 Task: Check the sale-to-list ratio of 2 bathrooms in the last 5 years.
Action: Mouse moved to (810, 186)
Screenshot: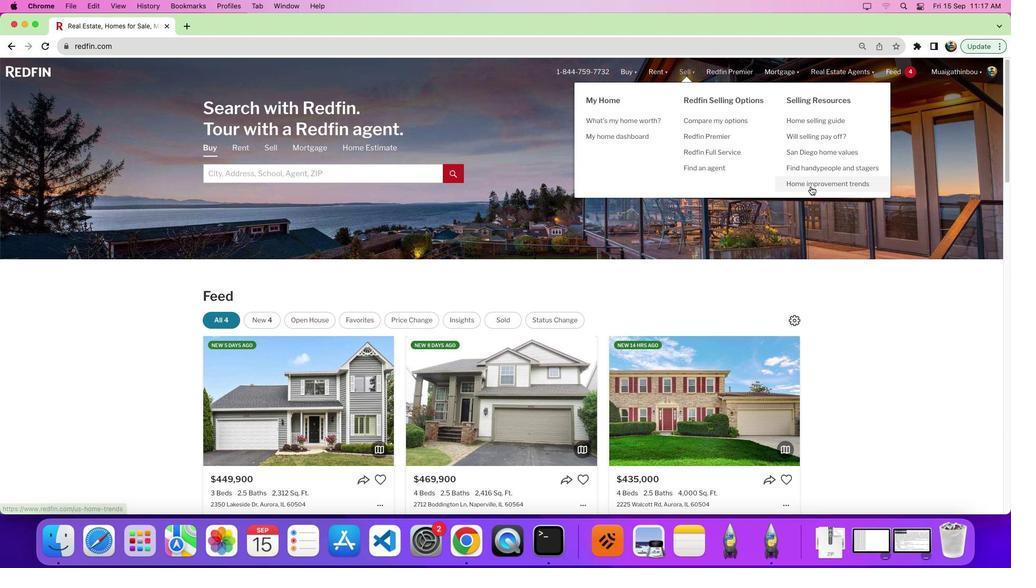 
Action: Mouse pressed left at (810, 186)
Screenshot: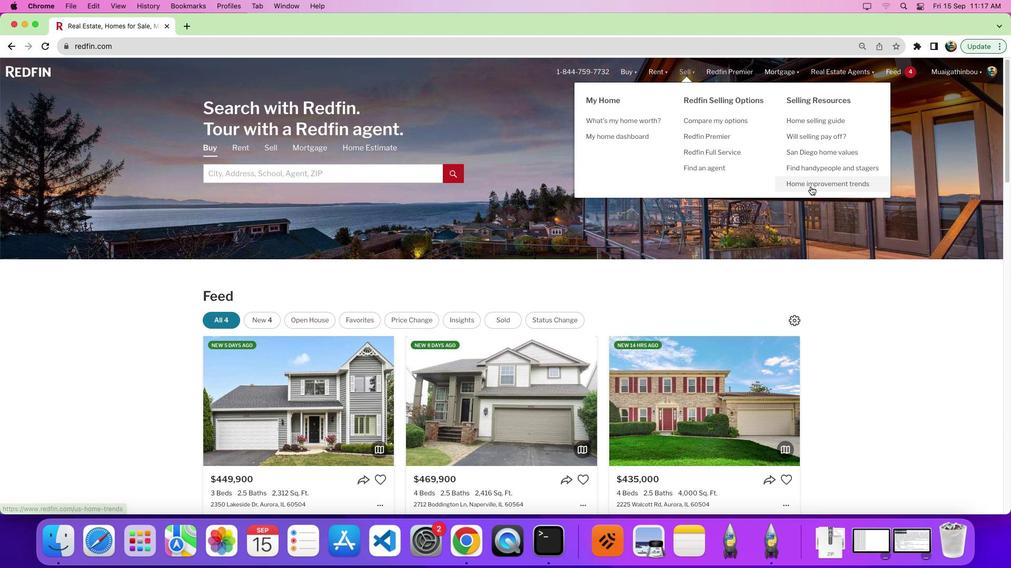 
Action: Mouse moved to (548, 257)
Screenshot: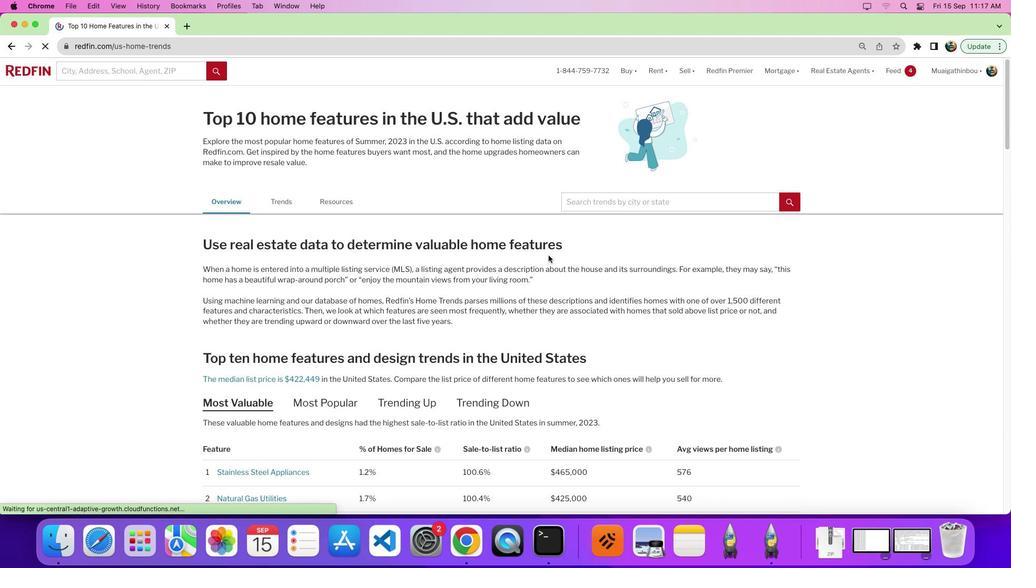 
Action: Mouse scrolled (548, 257) with delta (0, 0)
Screenshot: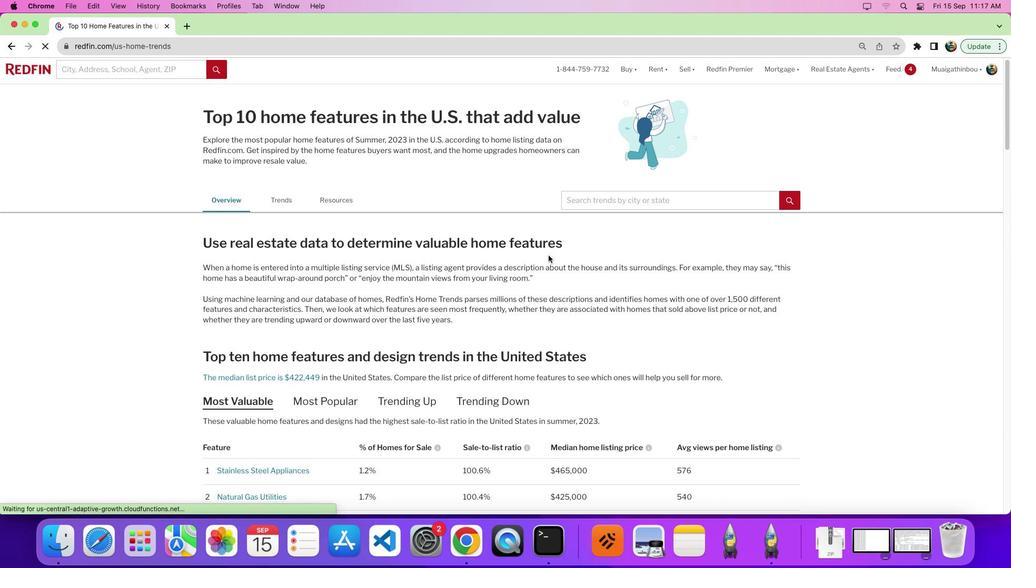 
Action: Mouse moved to (548, 255)
Screenshot: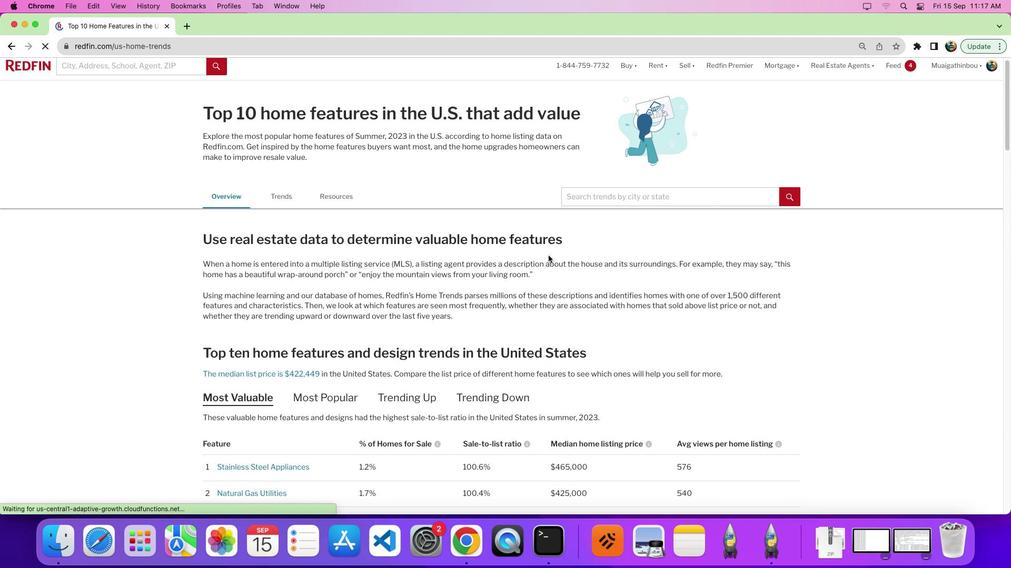 
Action: Mouse scrolled (548, 255) with delta (0, 0)
Screenshot: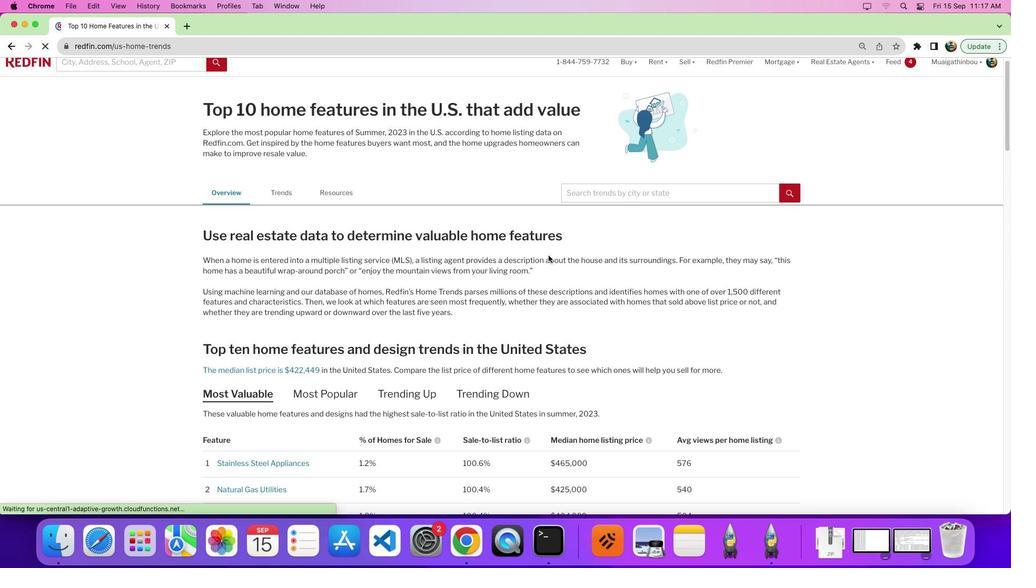 
Action: Mouse moved to (548, 255)
Screenshot: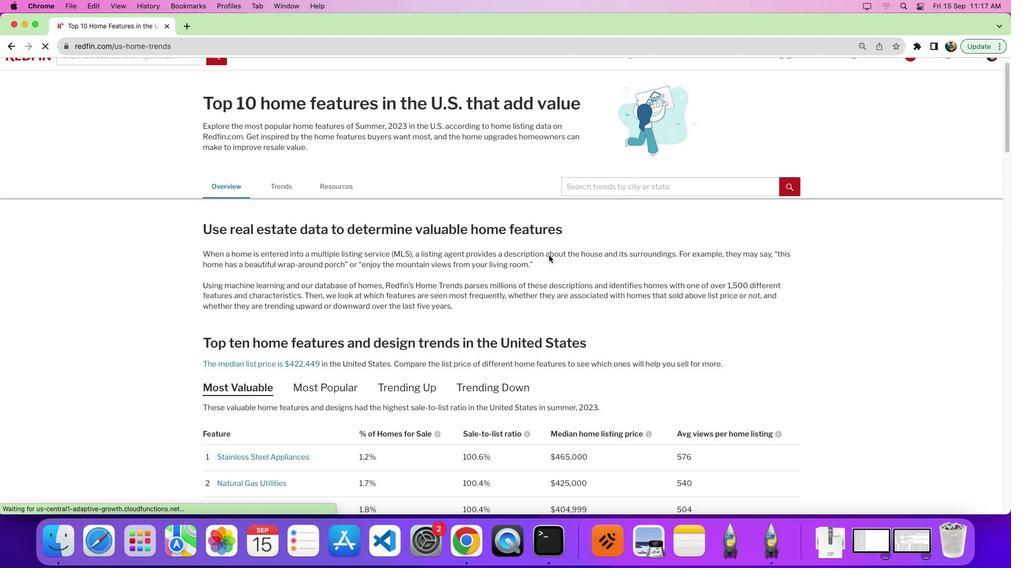 
Action: Mouse scrolled (548, 255) with delta (0, 0)
Screenshot: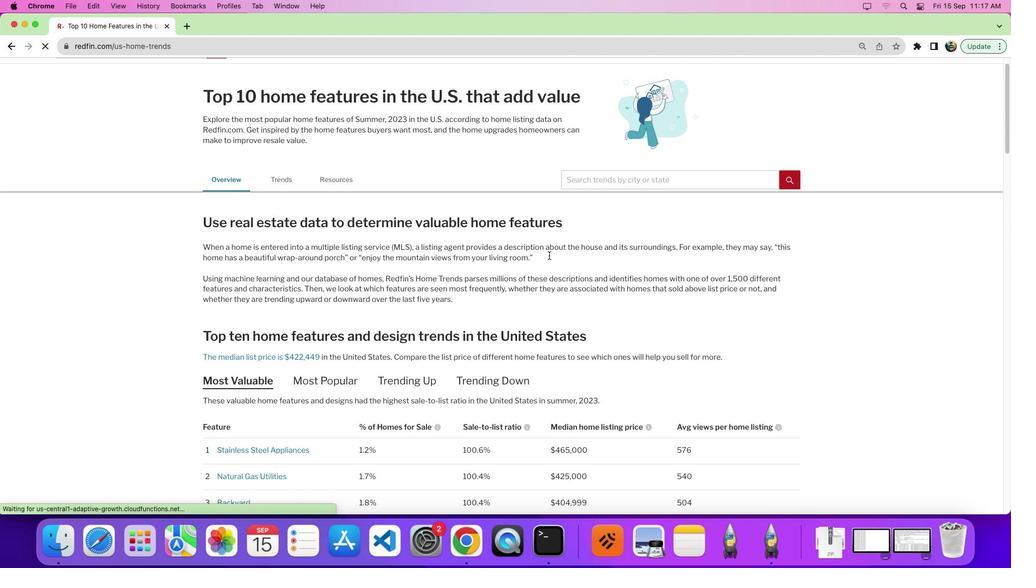 
Action: Mouse scrolled (548, 255) with delta (0, 0)
Screenshot: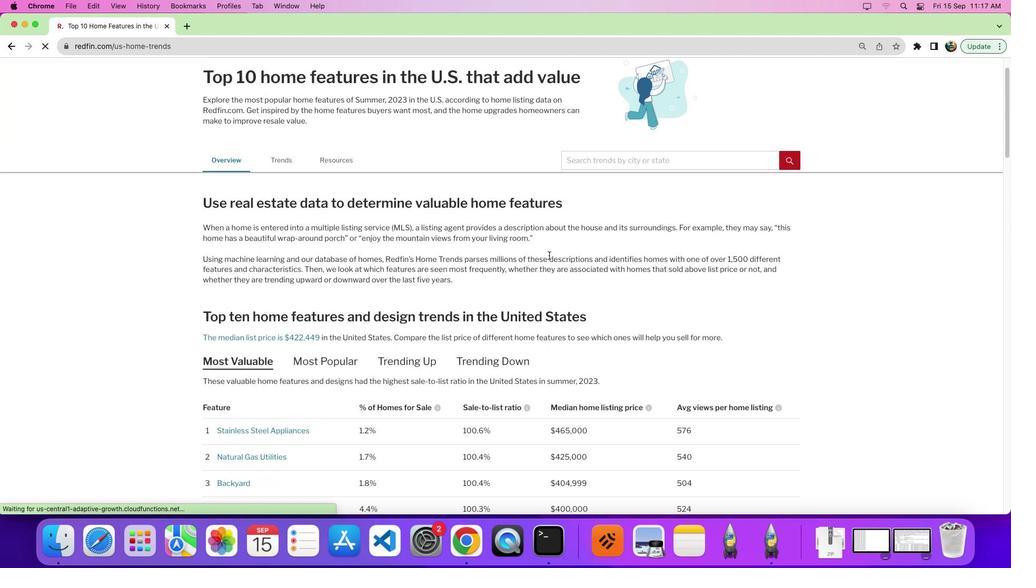 
Action: Mouse scrolled (548, 255) with delta (0, 0)
Screenshot: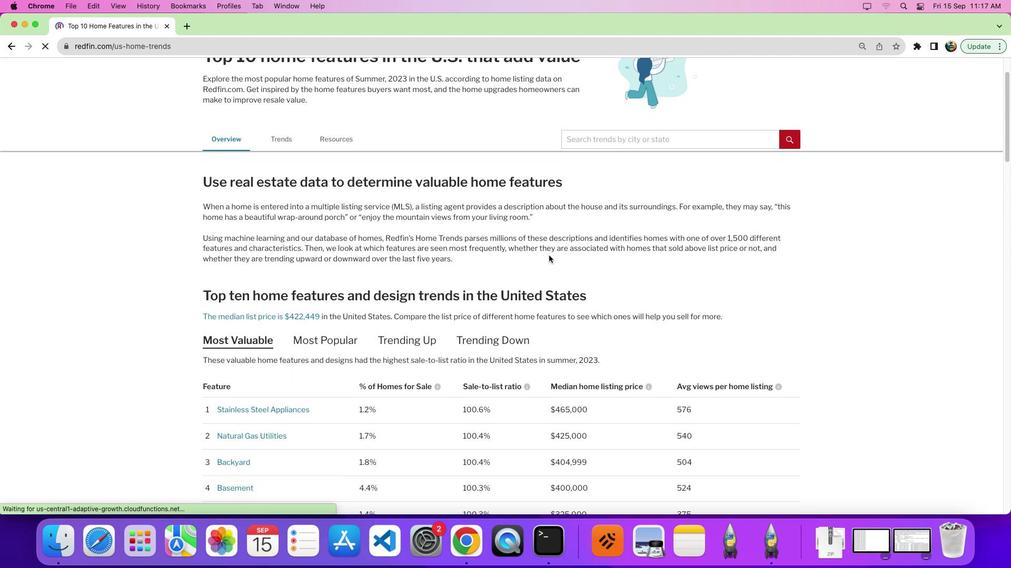 
Action: Mouse scrolled (548, 255) with delta (0, 0)
Screenshot: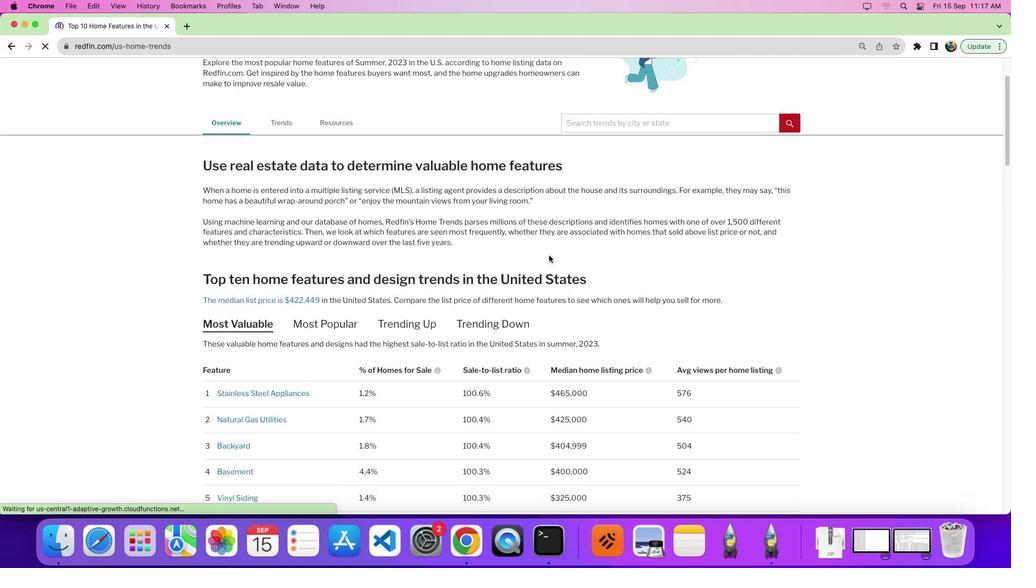 
Action: Mouse scrolled (548, 255) with delta (0, 0)
Screenshot: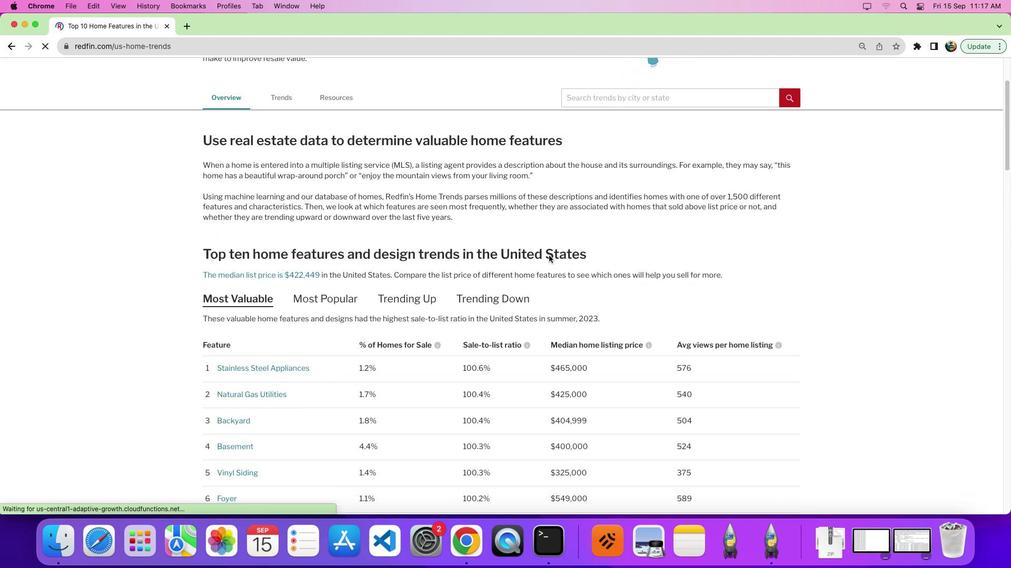 
Action: Mouse scrolled (548, 255) with delta (0, 0)
Screenshot: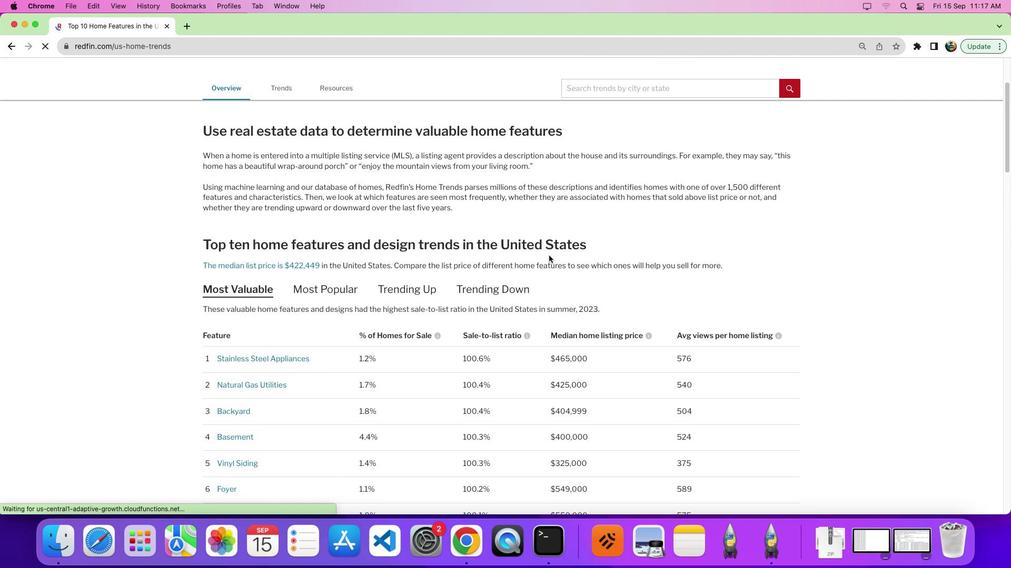 
Action: Mouse scrolled (548, 255) with delta (0, 0)
Screenshot: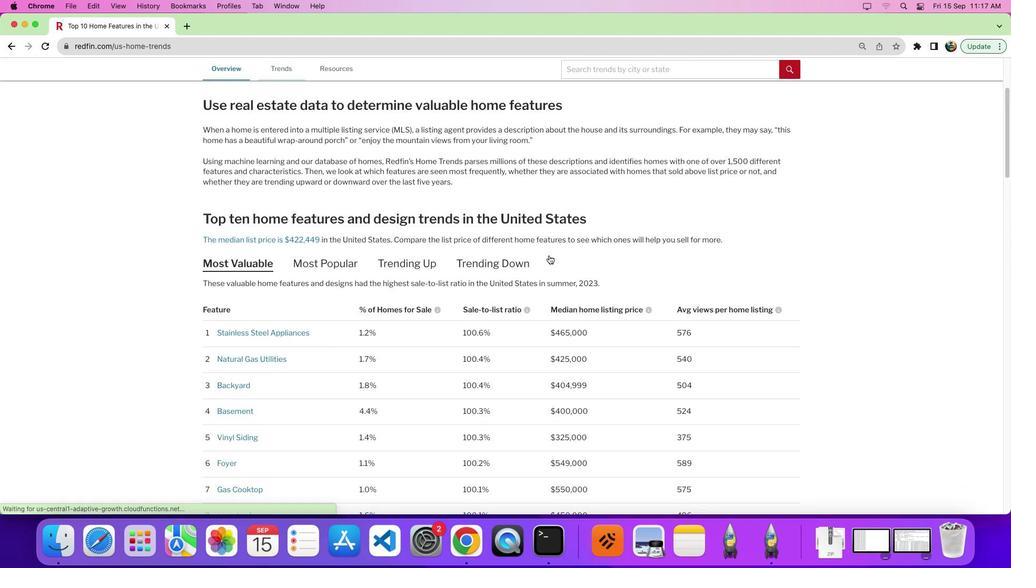 
Action: Mouse scrolled (548, 255) with delta (0, 0)
Screenshot: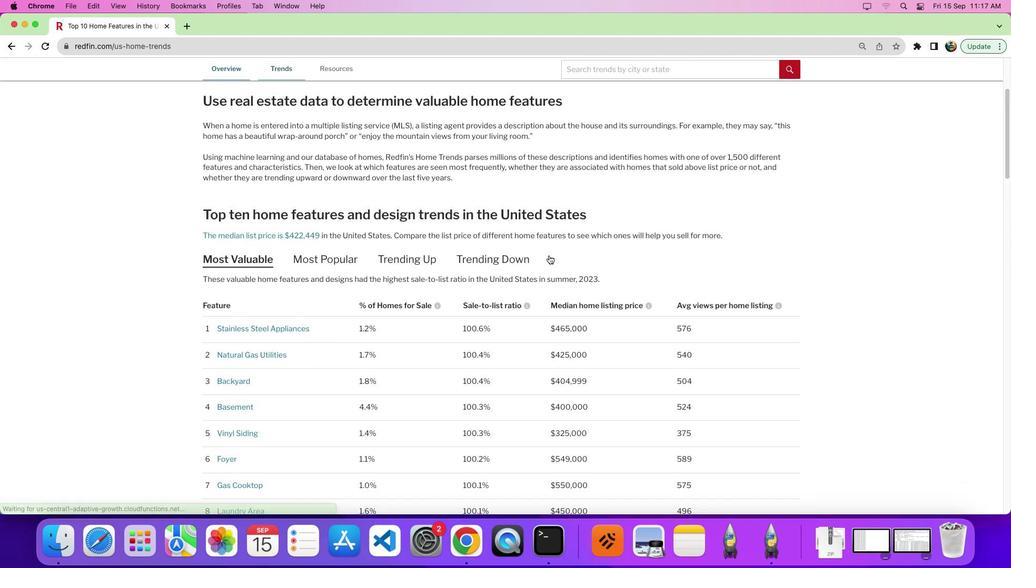 
Action: Mouse scrolled (548, 255) with delta (0, 0)
Screenshot: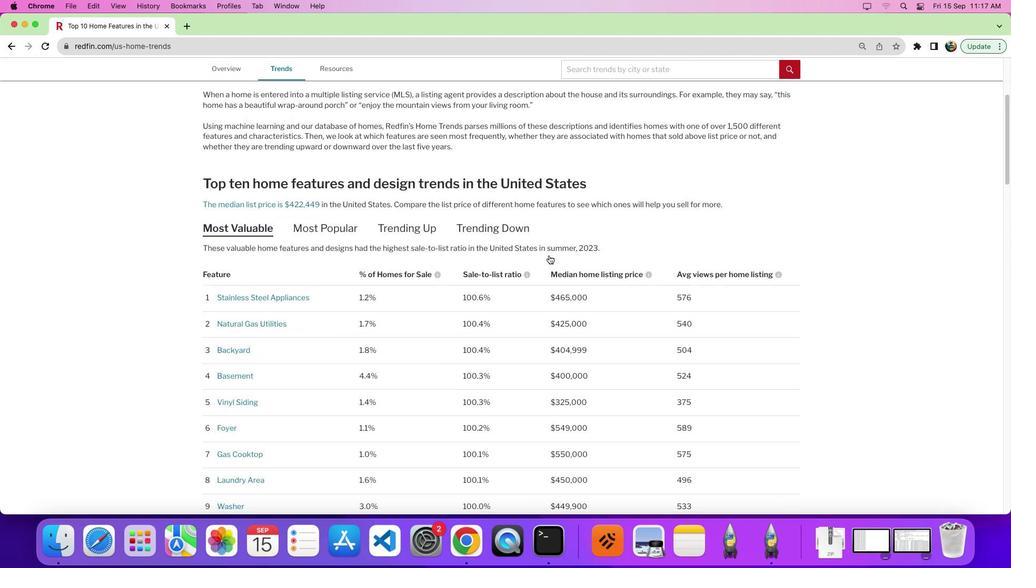 
Action: Mouse scrolled (548, 255) with delta (0, 0)
Screenshot: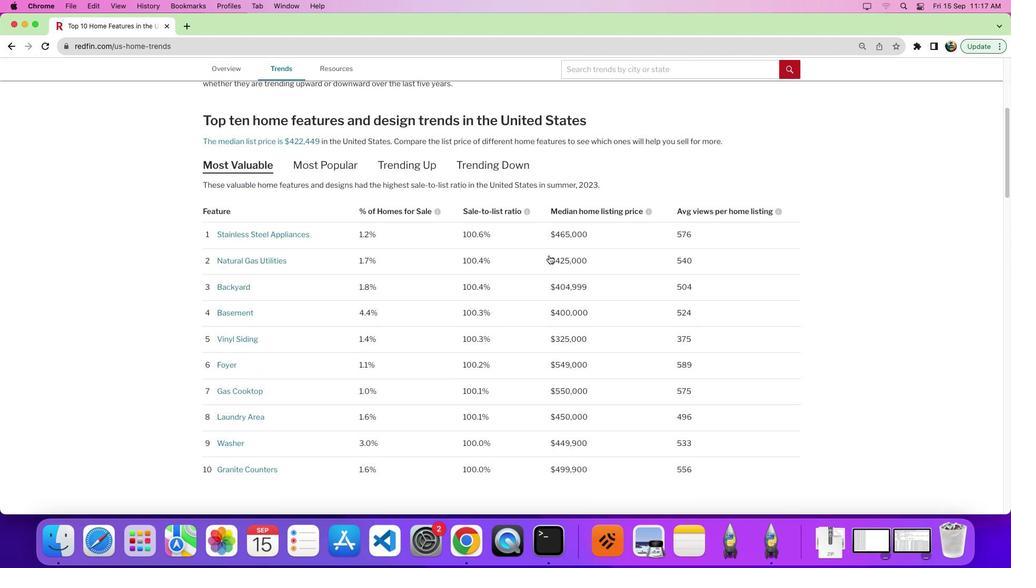 
Action: Mouse scrolled (548, 255) with delta (0, -2)
Screenshot: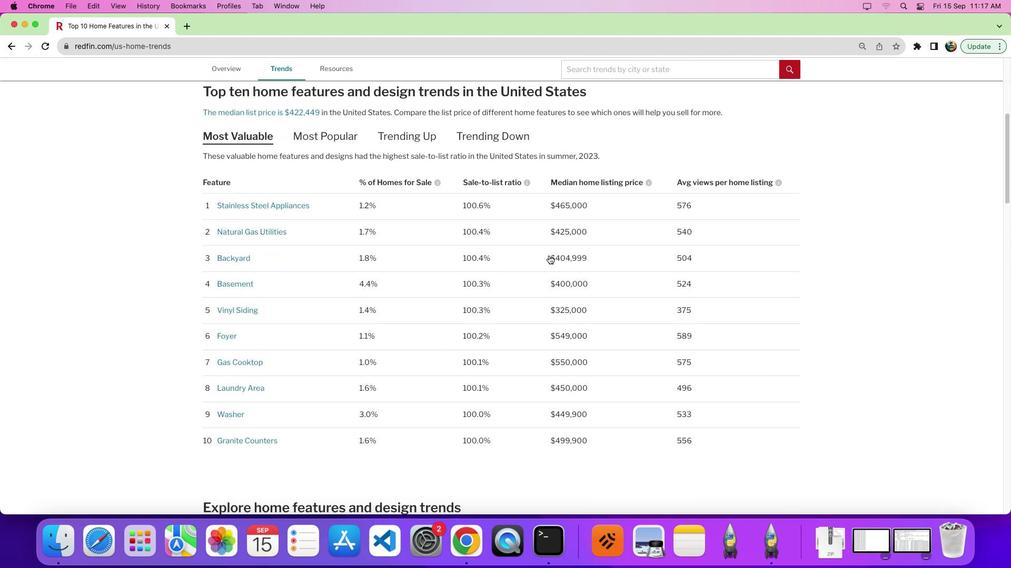 
Action: Mouse moved to (378, 220)
Screenshot: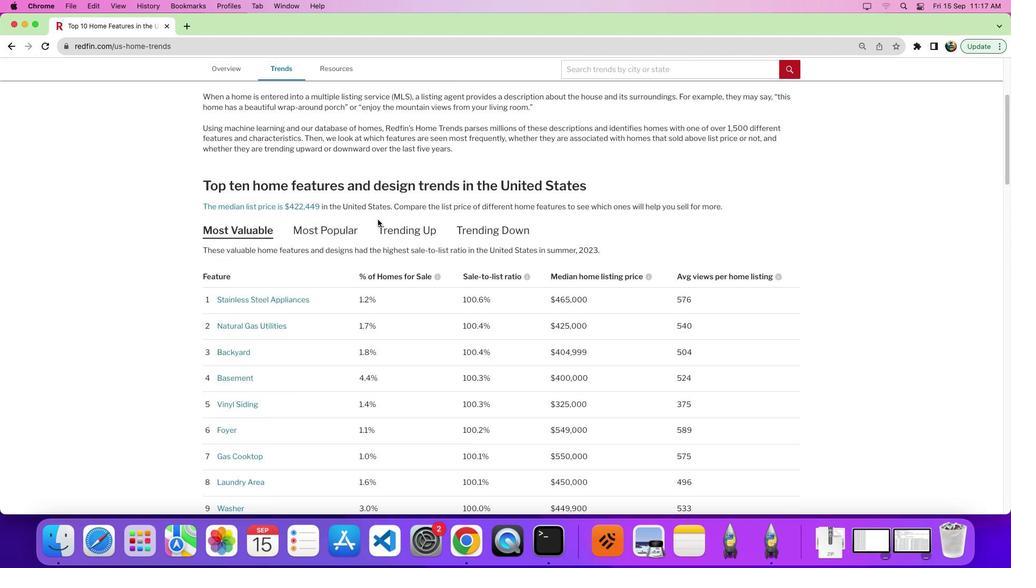 
Action: Mouse scrolled (378, 220) with delta (0, 0)
Screenshot: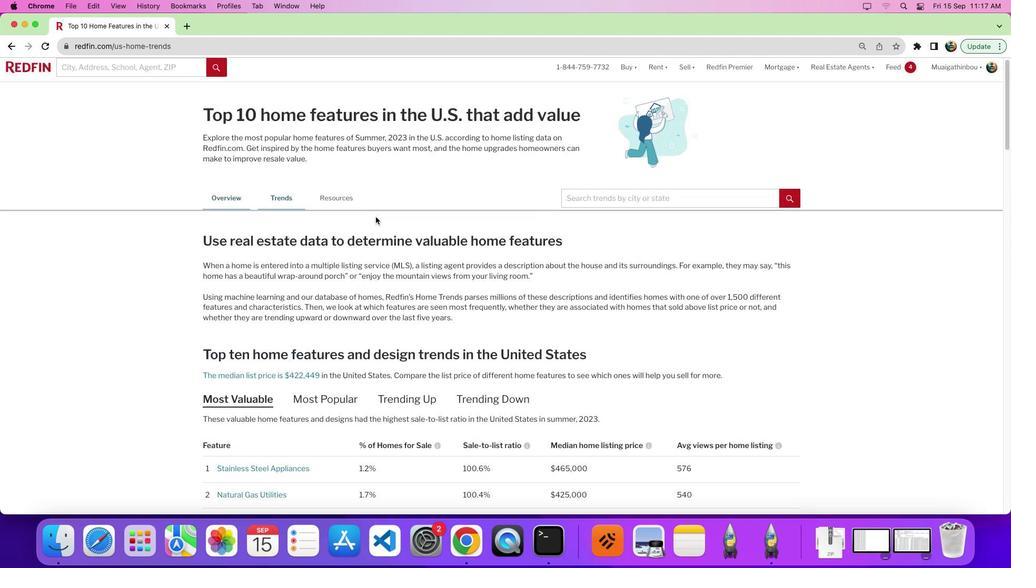 
Action: Mouse scrolled (378, 220) with delta (0, 1)
Screenshot: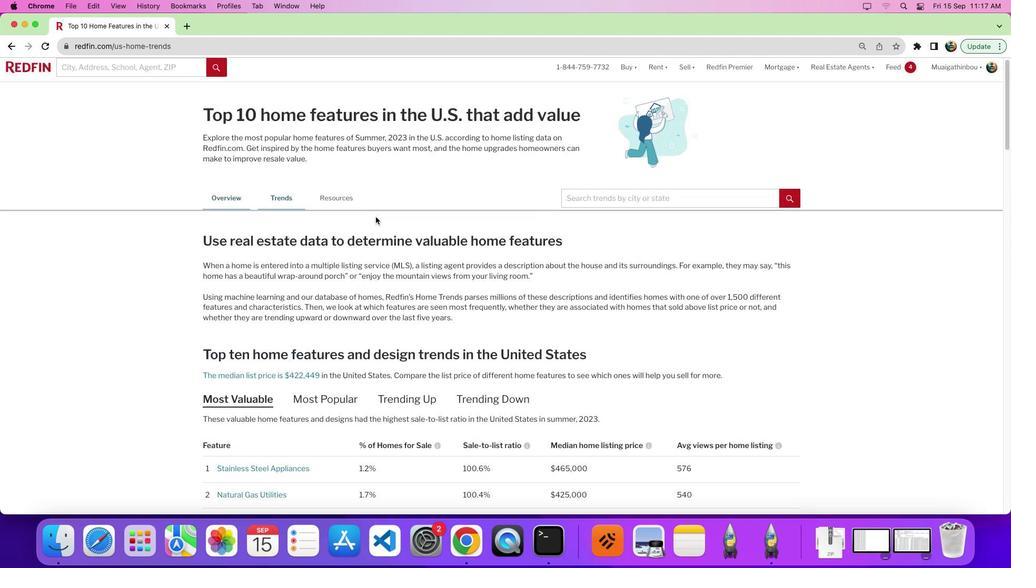 
Action: Mouse scrolled (378, 220) with delta (0, 4)
Screenshot: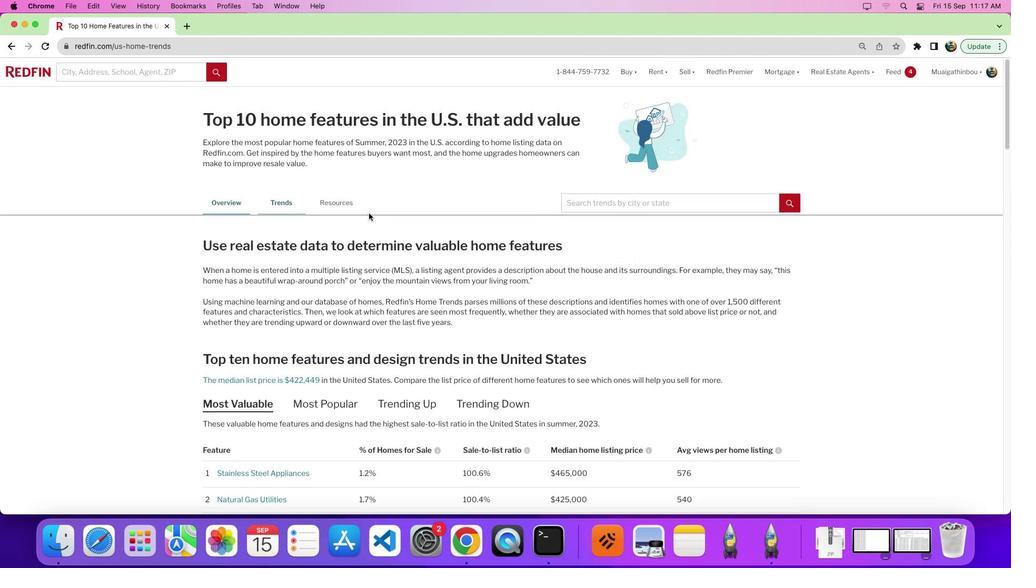 
Action: Mouse scrolled (378, 220) with delta (0, 6)
Screenshot: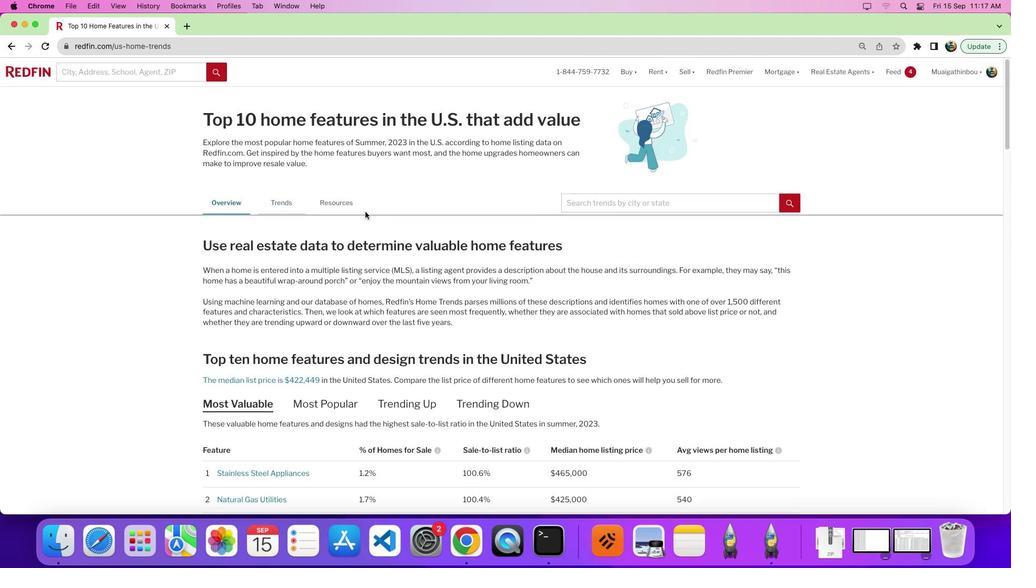 
Action: Mouse moved to (278, 197)
Screenshot: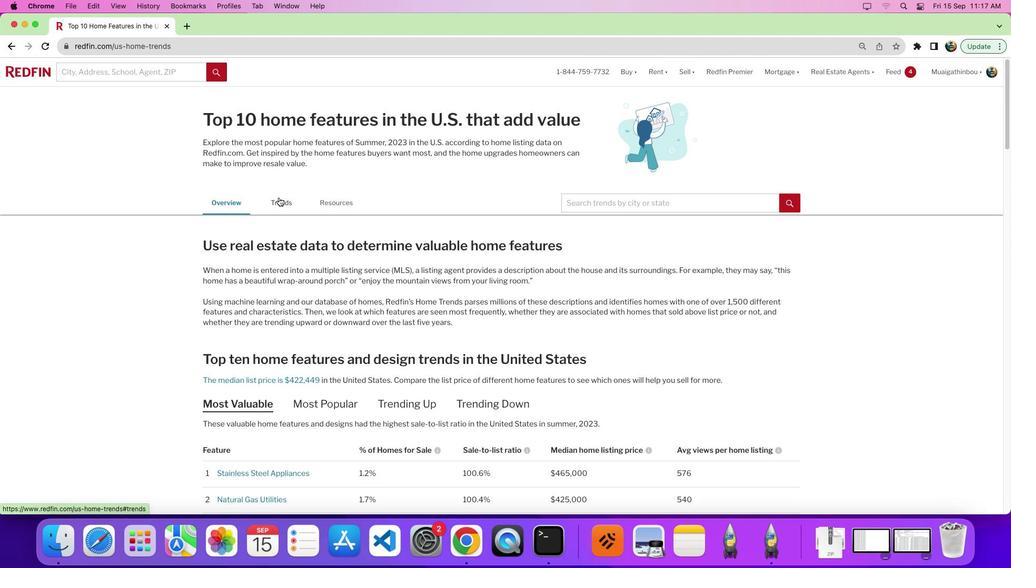 
Action: Mouse pressed left at (278, 197)
Screenshot: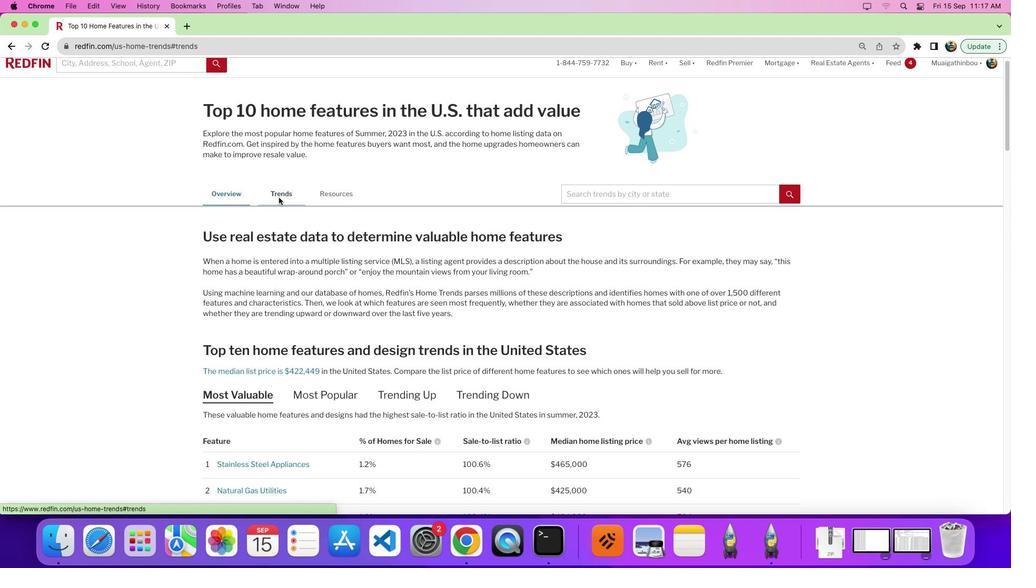 
Action: Mouse pressed left at (278, 197)
Screenshot: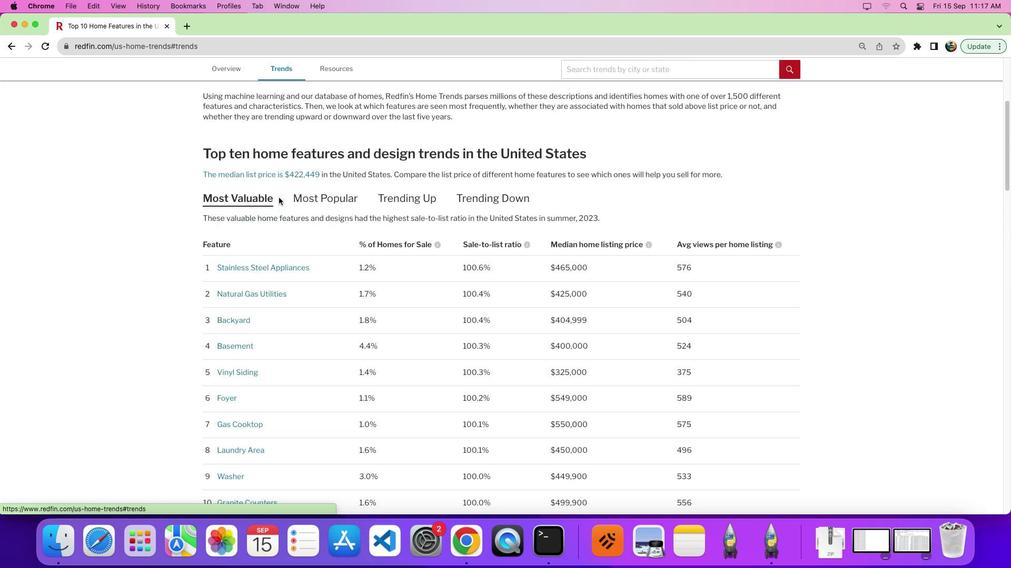 
Action: Mouse moved to (300, 219)
Screenshot: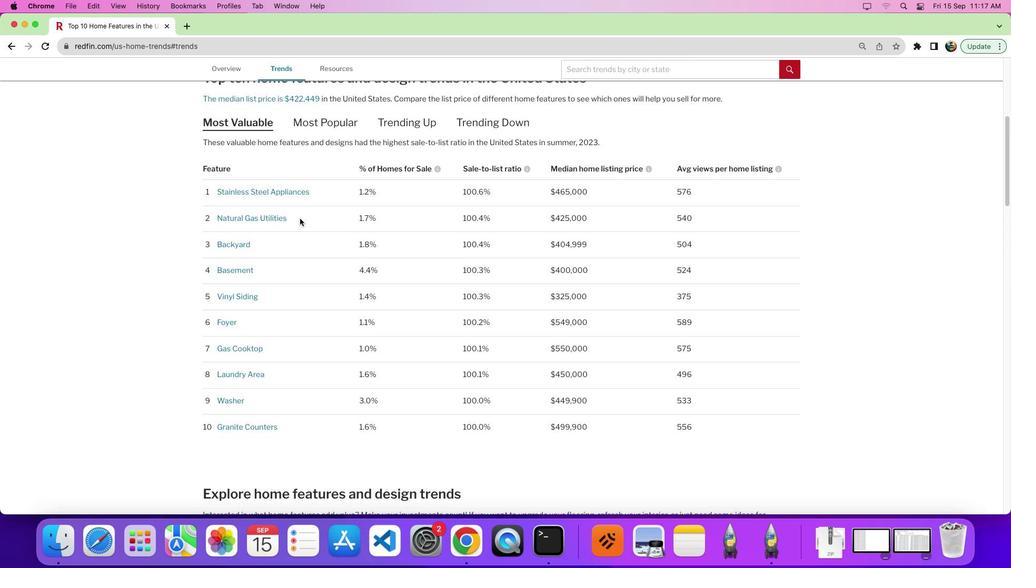 
Action: Mouse scrolled (300, 219) with delta (0, 0)
Screenshot: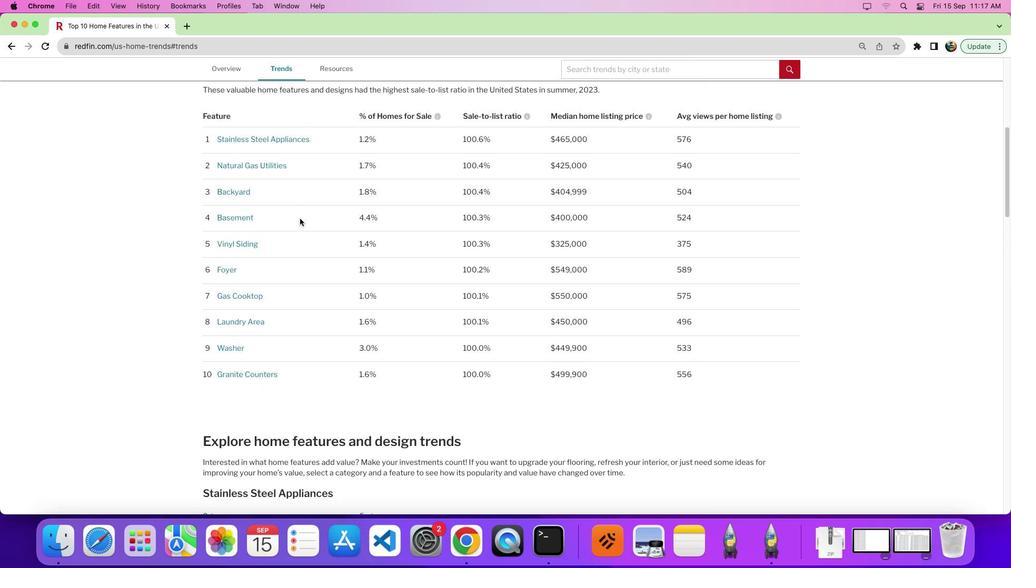 
Action: Mouse scrolled (300, 219) with delta (0, 0)
Screenshot: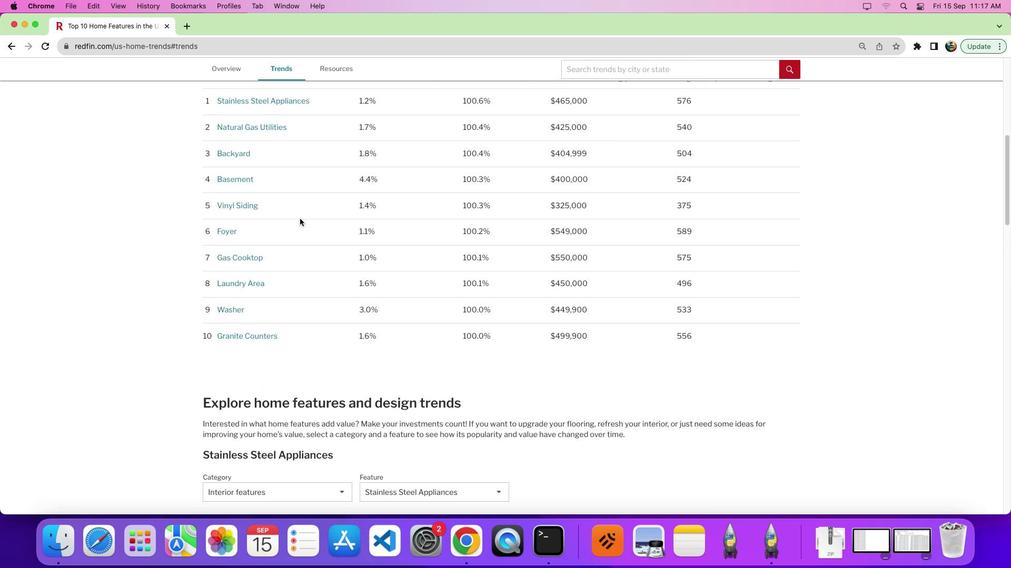 
Action: Mouse scrolled (300, 219) with delta (0, -2)
Screenshot: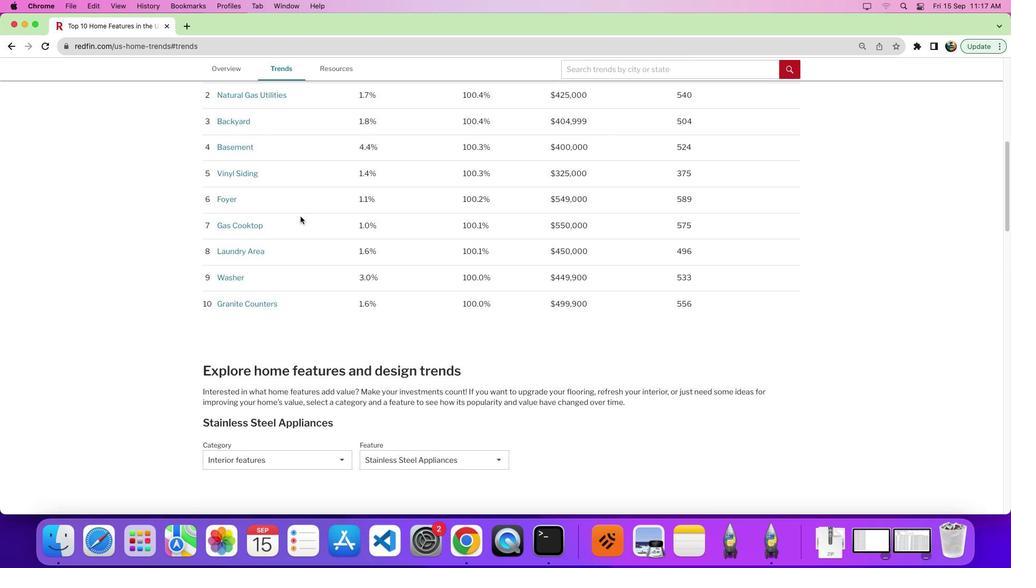 
Action: Mouse moved to (301, 215)
Screenshot: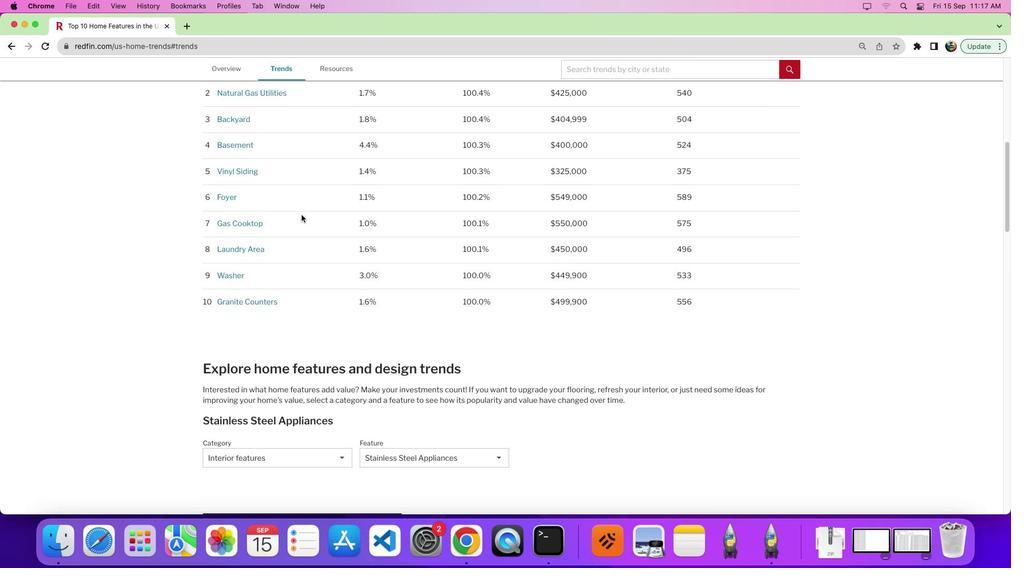 
Action: Mouse scrolled (301, 215) with delta (0, 0)
Screenshot: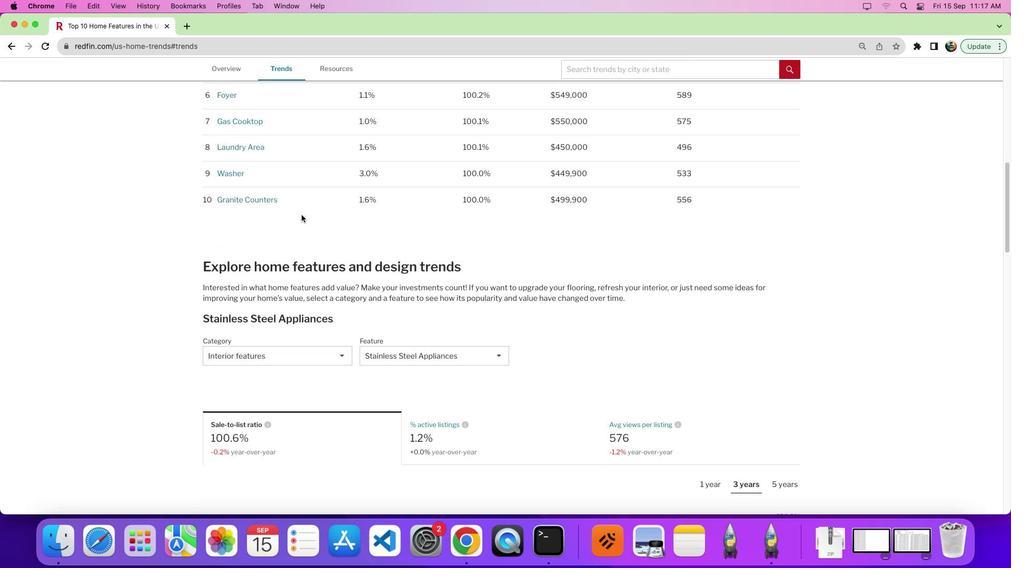 
Action: Mouse scrolled (301, 215) with delta (0, 0)
Screenshot: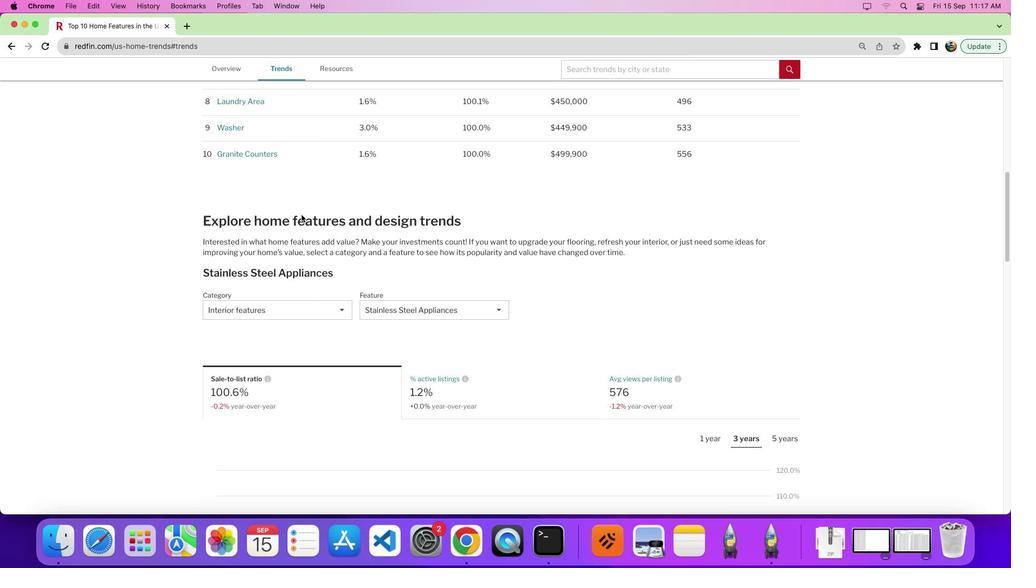 
Action: Mouse moved to (301, 214)
Screenshot: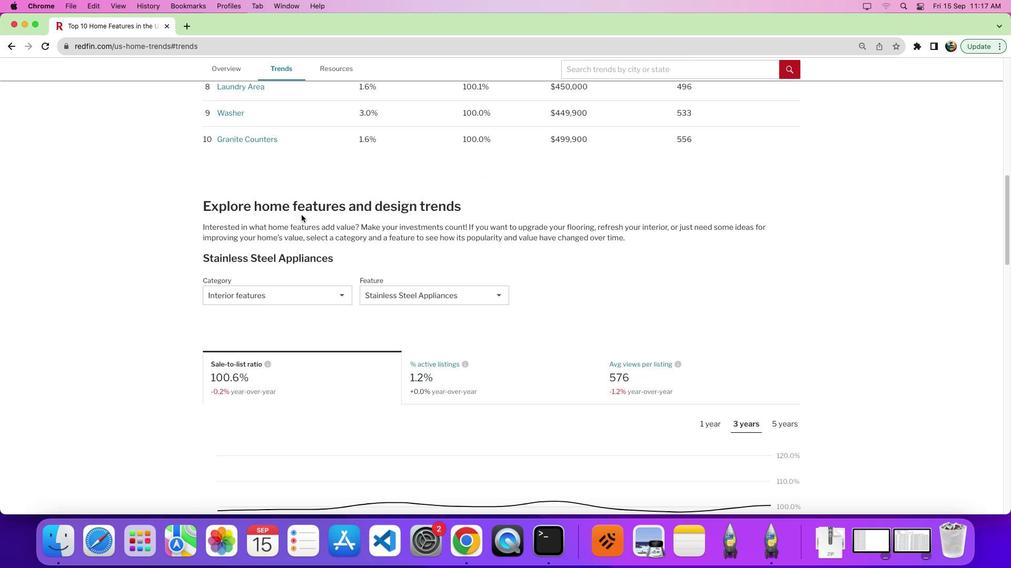 
Action: Mouse scrolled (301, 214) with delta (0, -3)
Screenshot: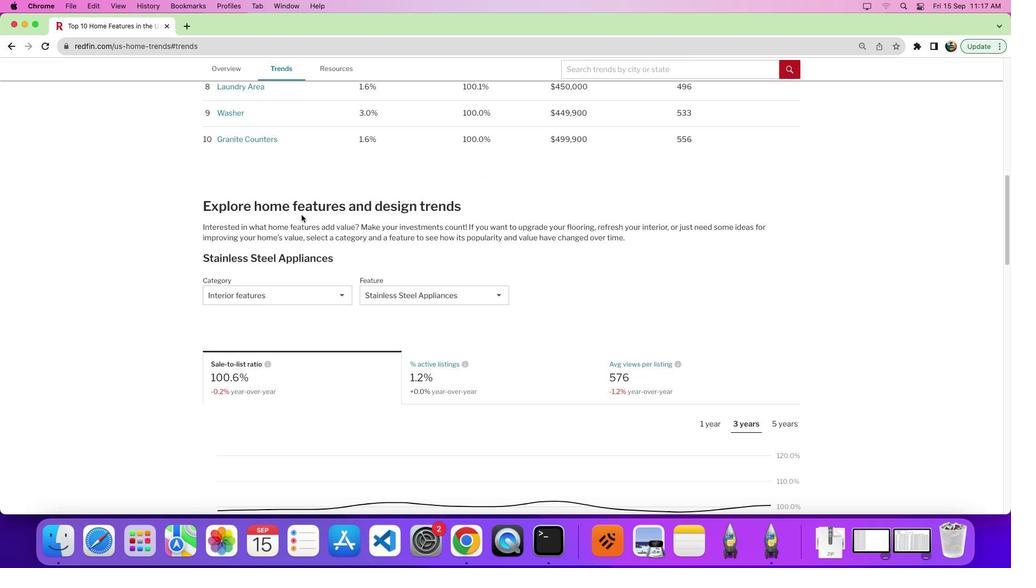 
Action: Mouse moved to (287, 295)
Screenshot: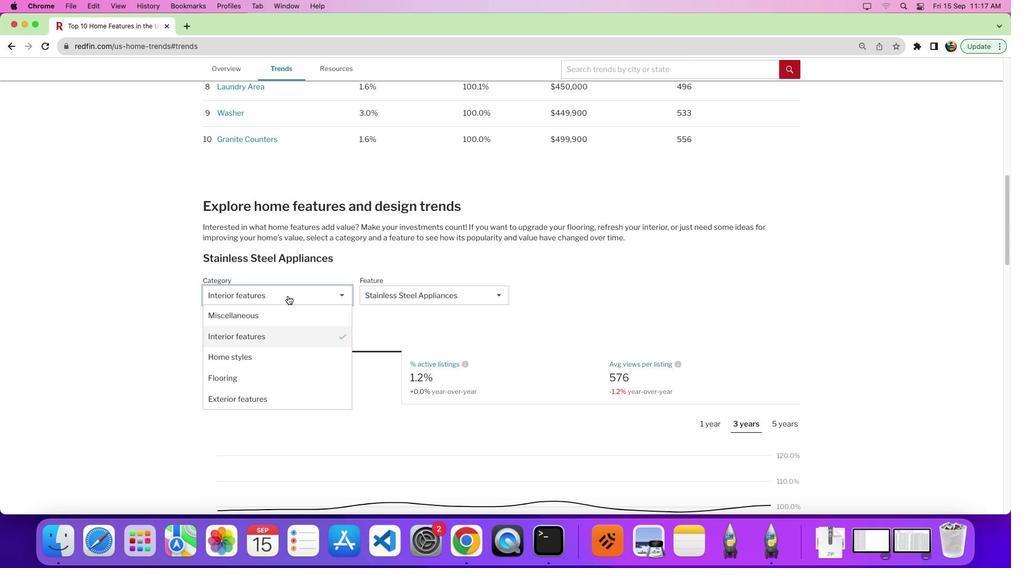 
Action: Mouse pressed left at (287, 295)
Screenshot: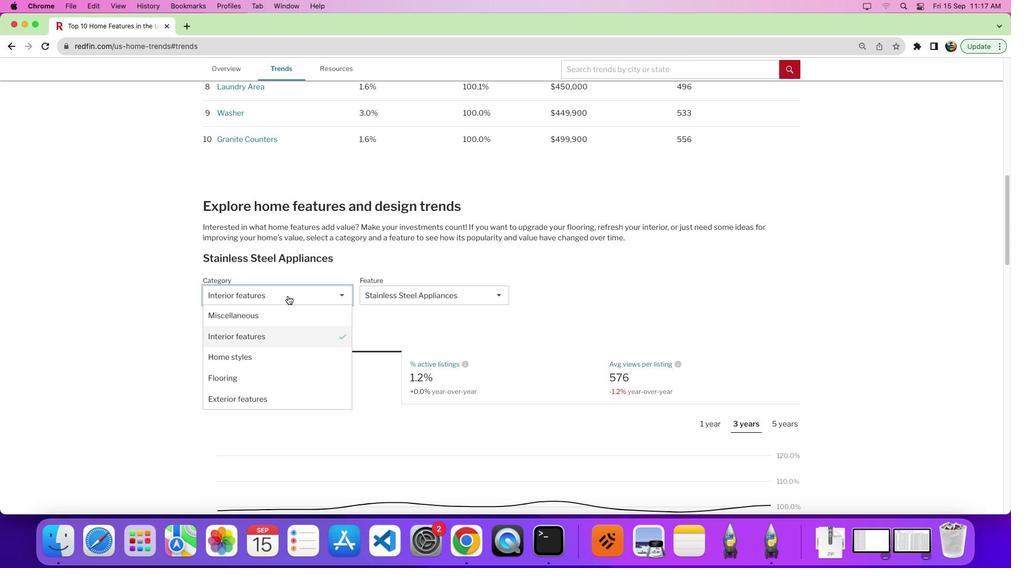 
Action: Mouse moved to (279, 331)
Screenshot: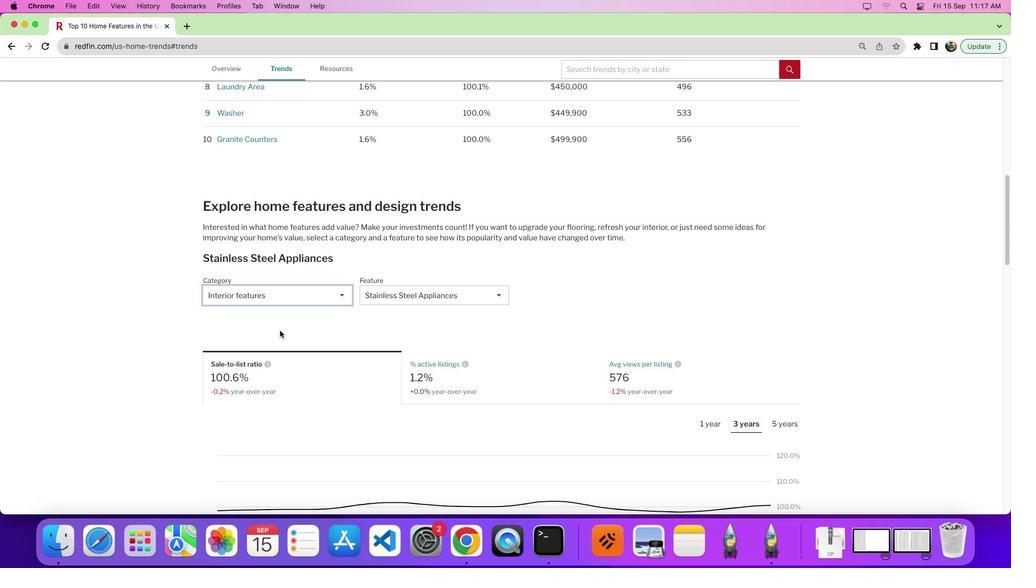 
Action: Mouse pressed left at (279, 331)
Screenshot: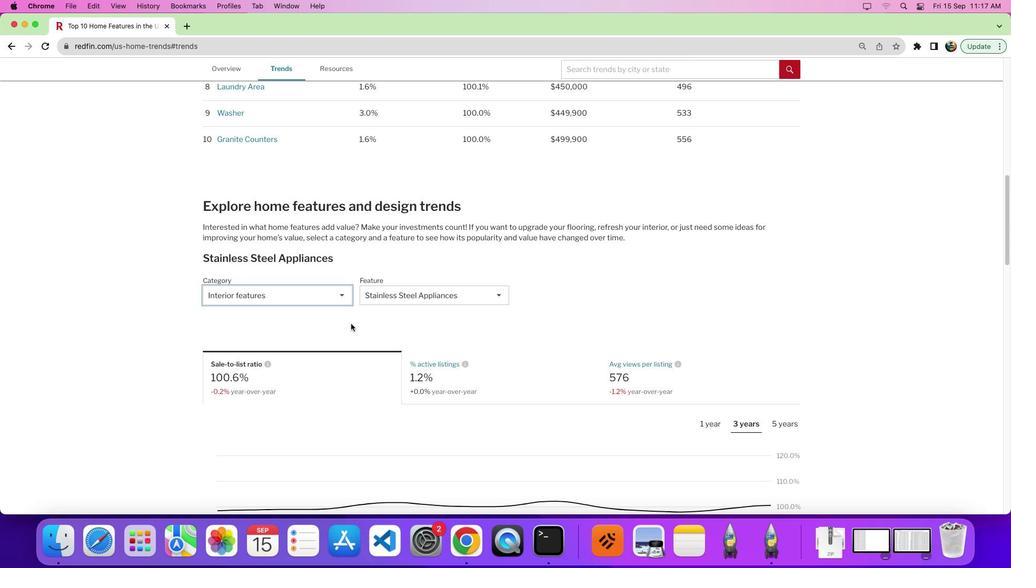 
Action: Mouse moved to (450, 294)
Screenshot: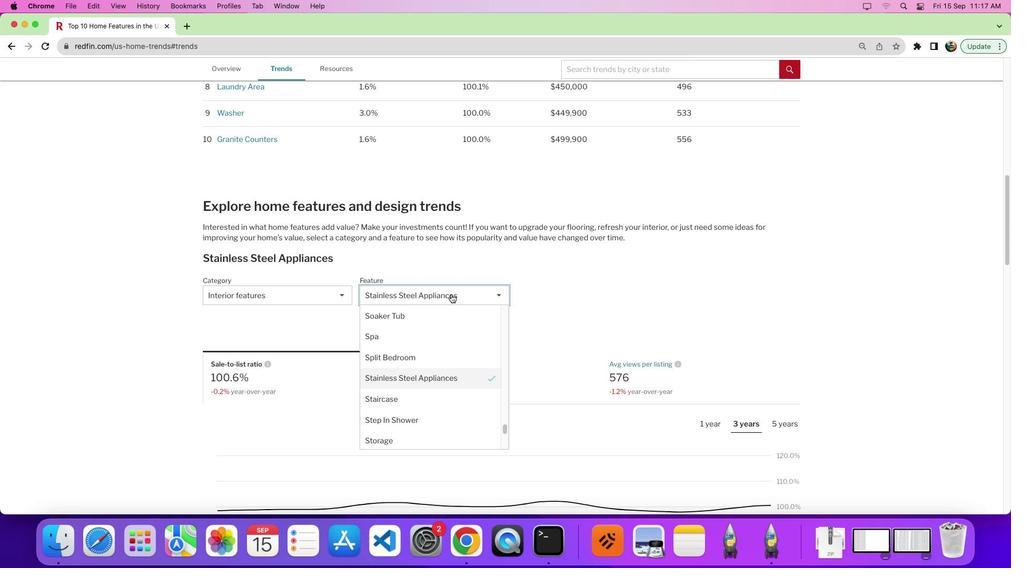 
Action: Mouse pressed left at (450, 294)
Screenshot: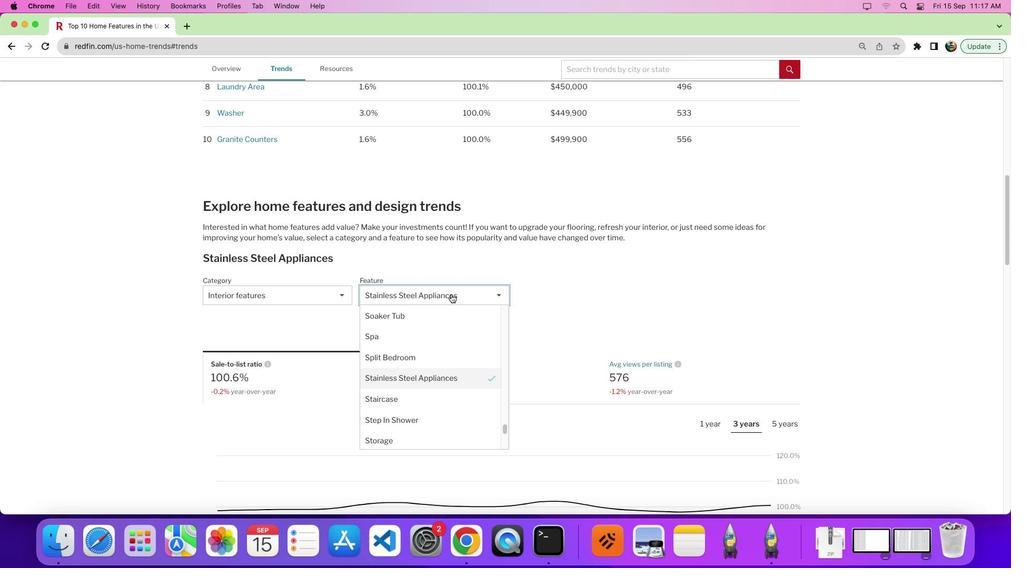 
Action: Mouse moved to (420, 331)
Screenshot: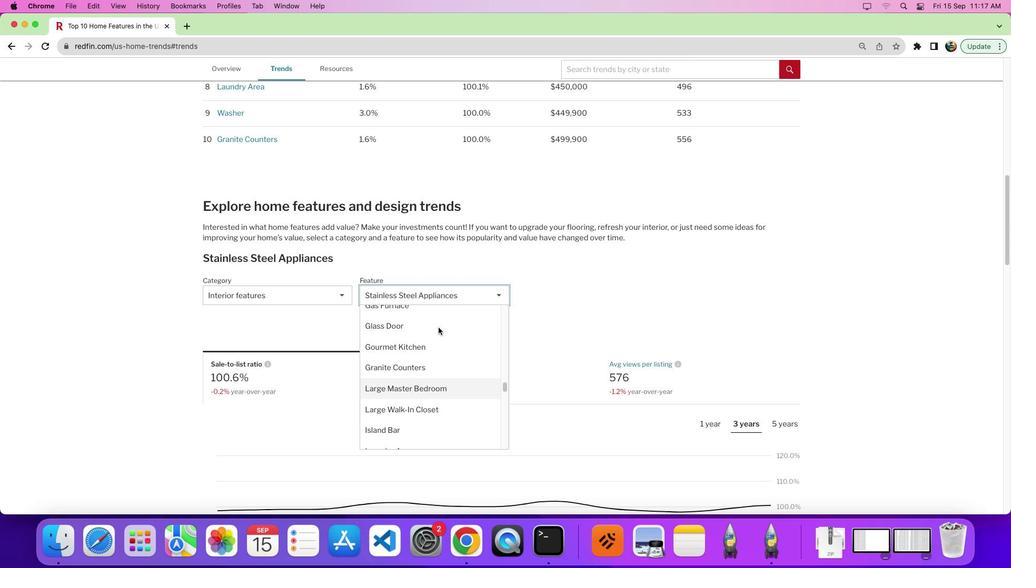 
Action: Mouse scrolled (420, 331) with delta (0, 0)
Screenshot: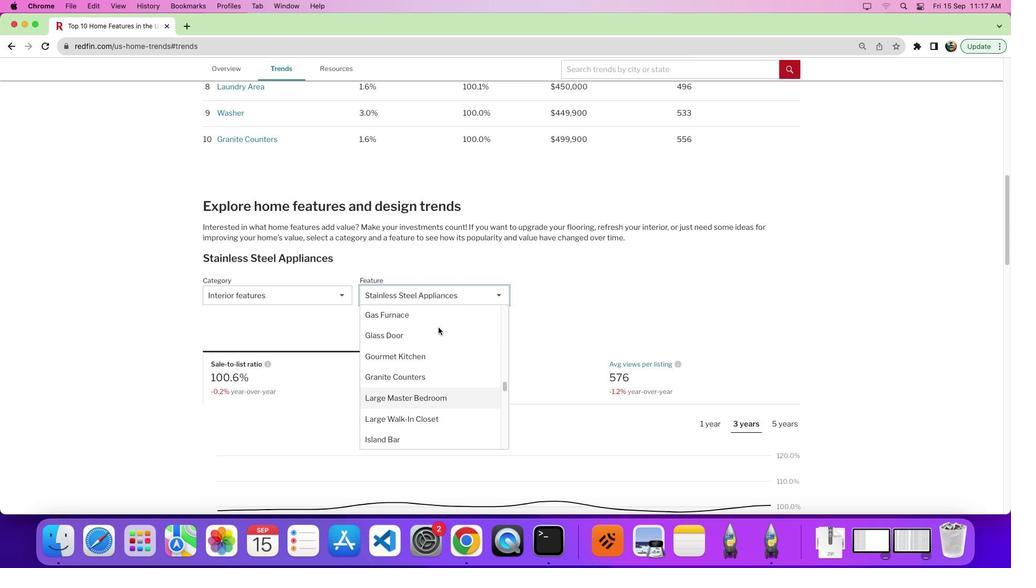 
Action: Mouse scrolled (420, 331) with delta (0, 1)
Screenshot: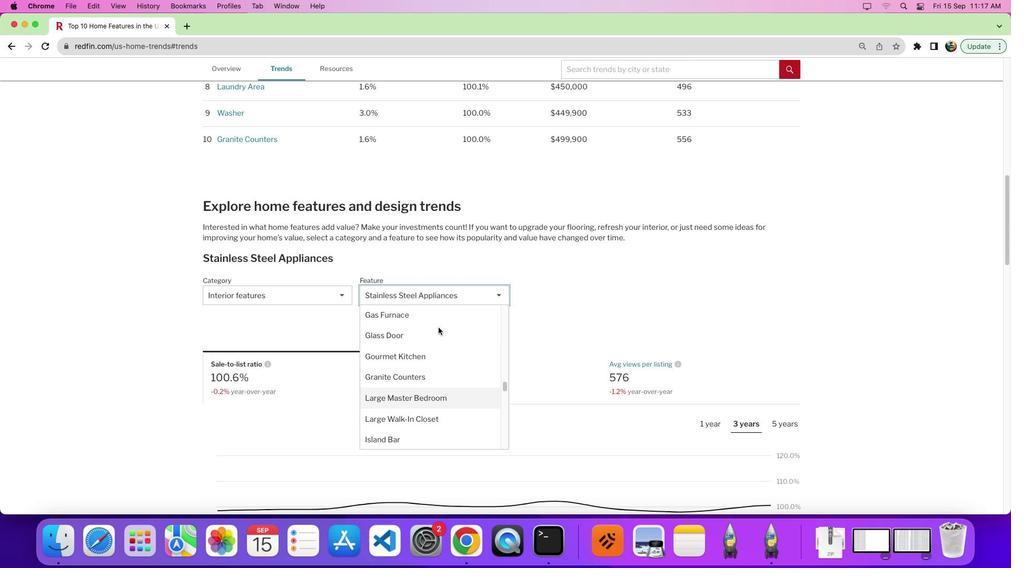 
Action: Mouse scrolled (420, 331) with delta (0, 5)
Screenshot: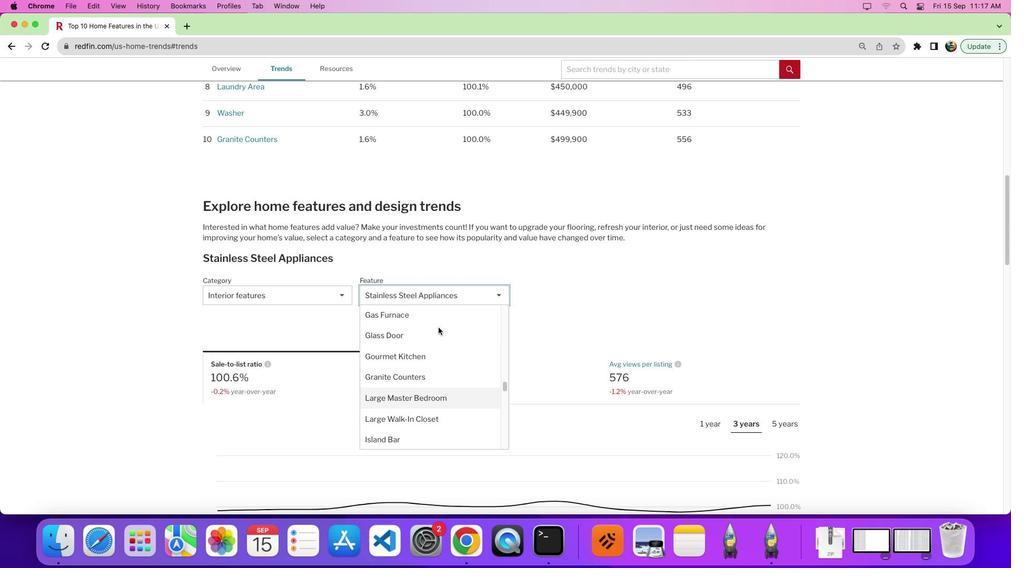 
Action: Mouse moved to (424, 331)
Screenshot: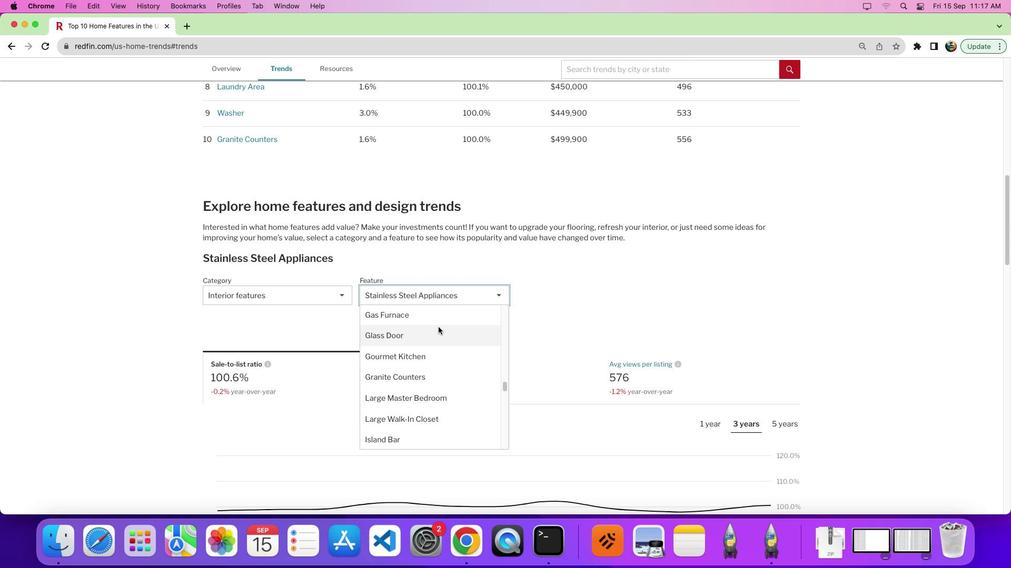 
Action: Mouse scrolled (424, 331) with delta (0, 7)
Screenshot: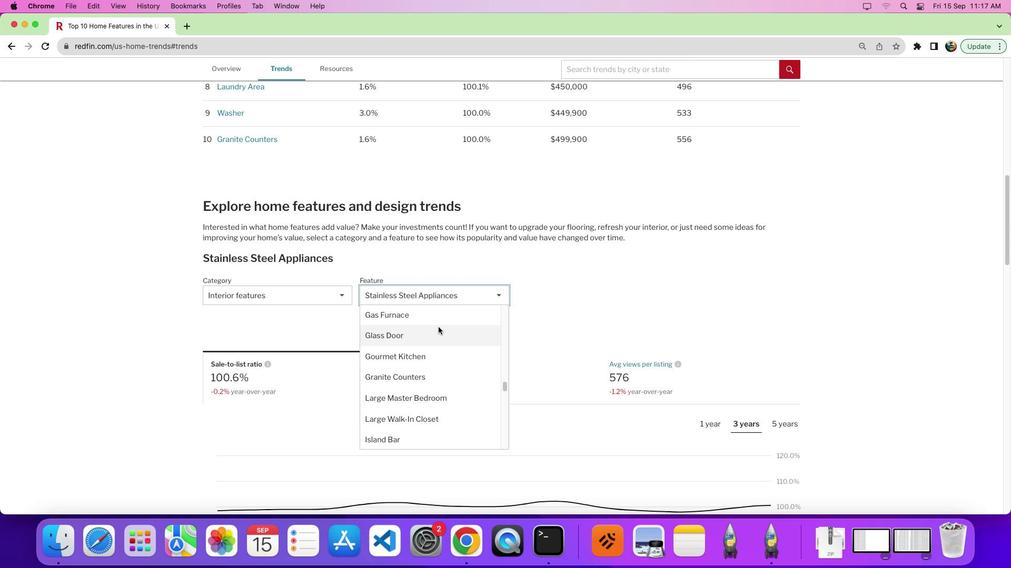 
Action: Mouse moved to (438, 327)
Screenshot: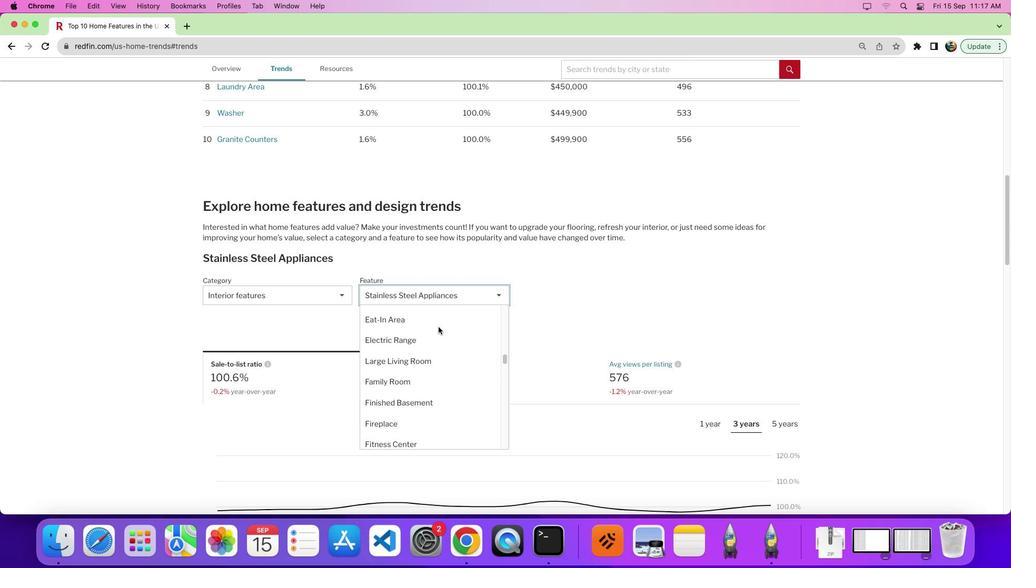 
Action: Mouse scrolled (438, 327) with delta (0, 0)
Screenshot: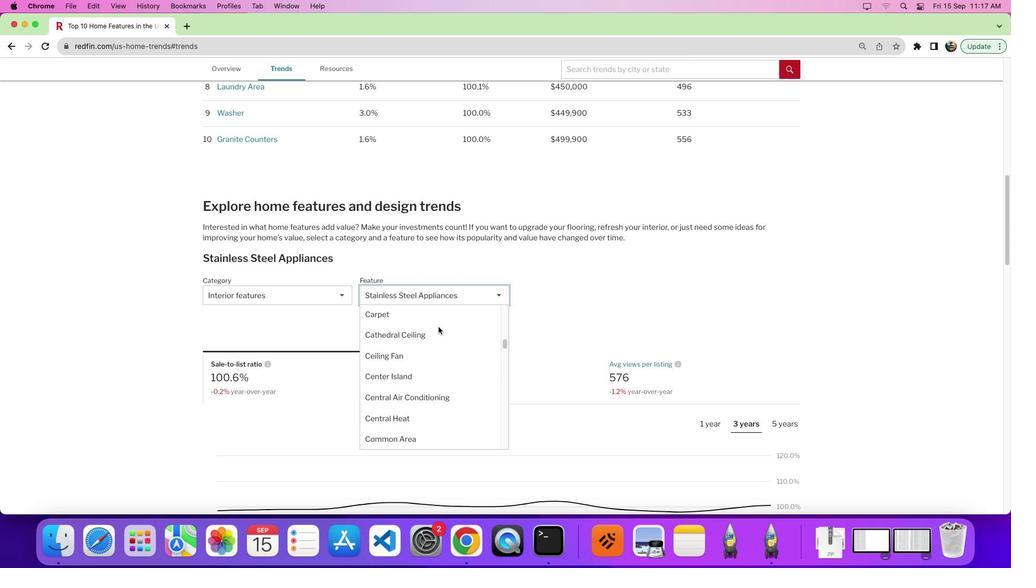
Action: Mouse scrolled (438, 327) with delta (0, 1)
Screenshot: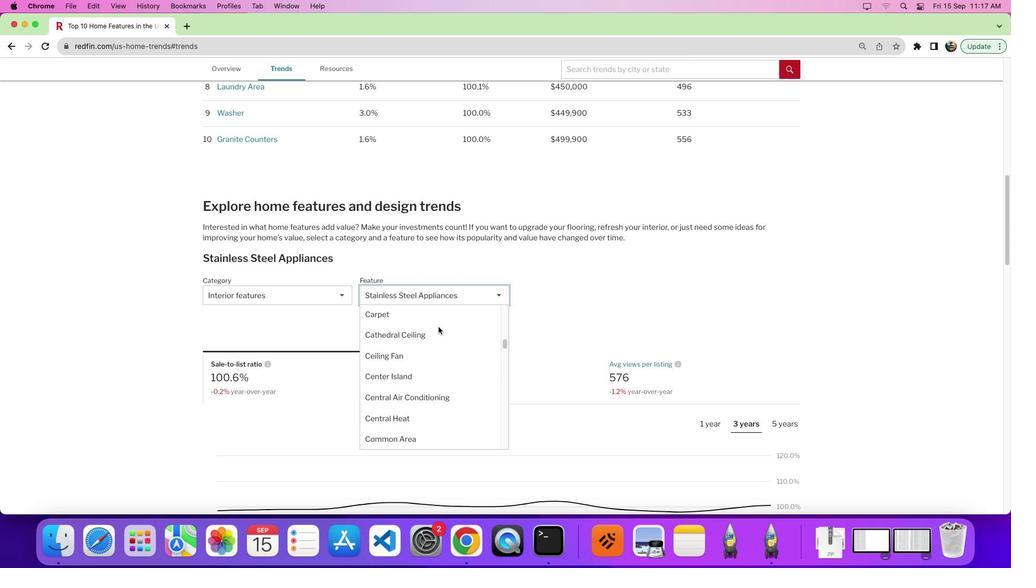 
Action: Mouse scrolled (438, 327) with delta (0, 5)
Screenshot: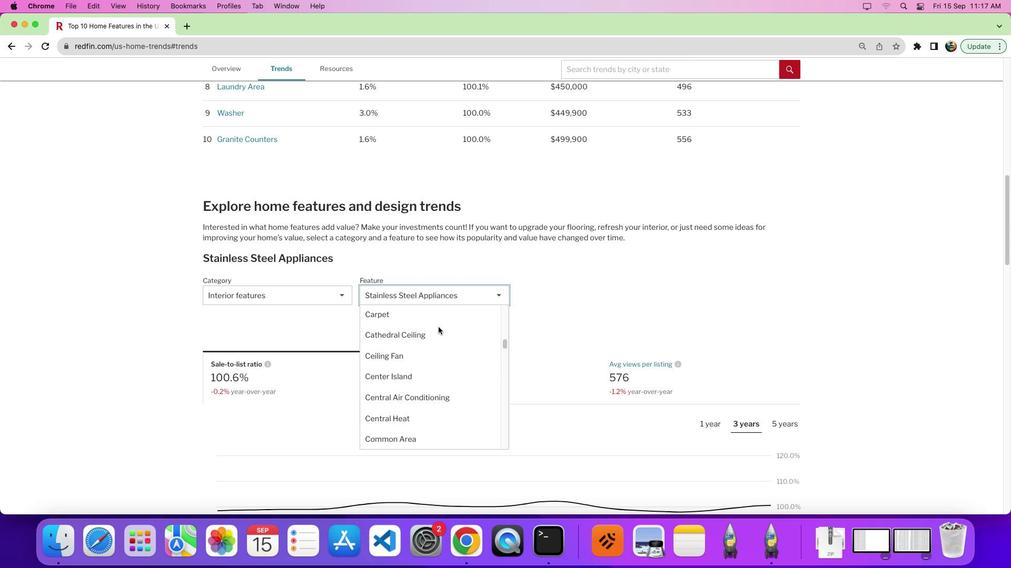 
Action: Mouse scrolled (438, 327) with delta (0, 7)
Screenshot: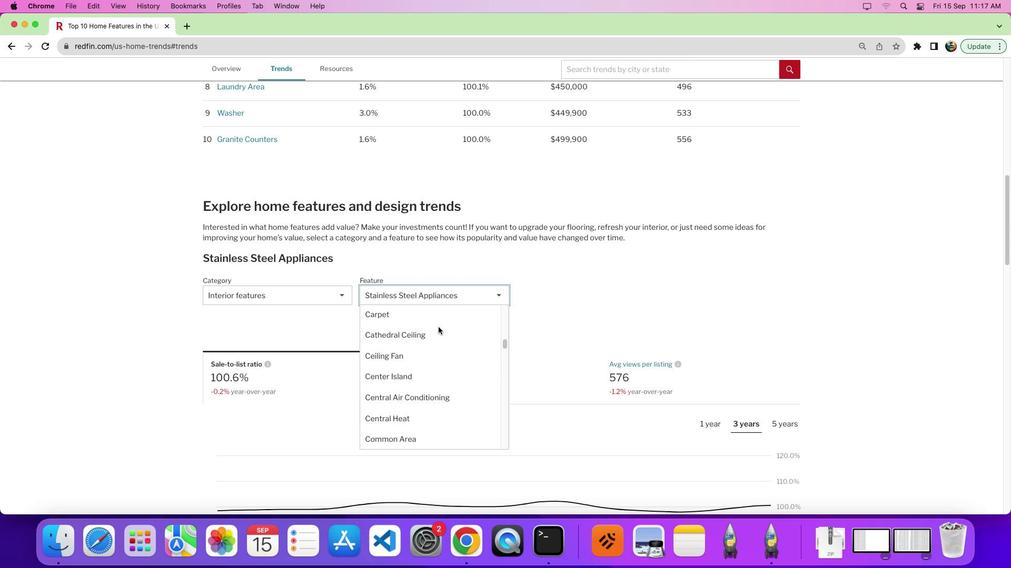 
Action: Mouse moved to (438, 326)
Screenshot: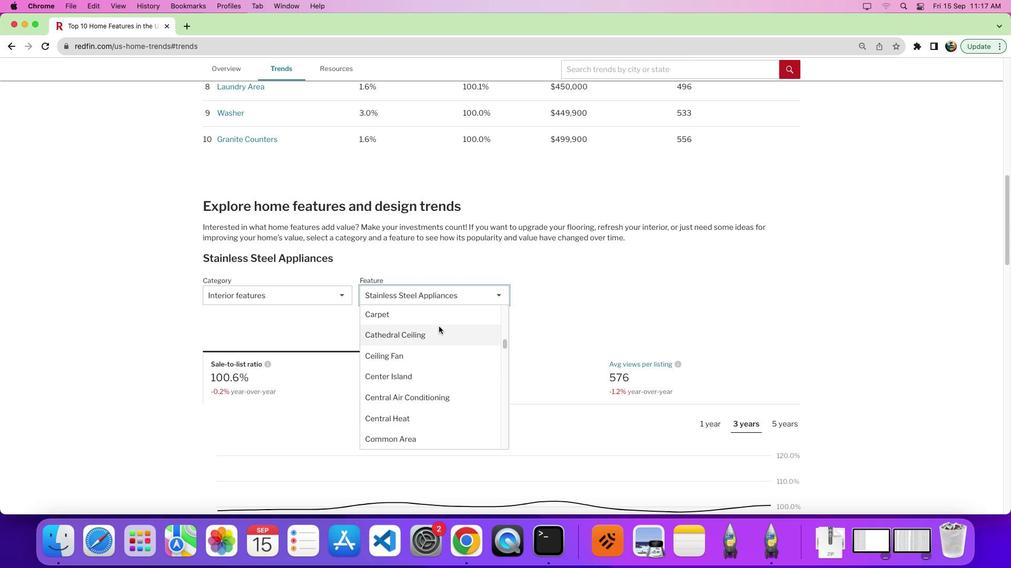 
Action: Mouse scrolled (438, 326) with delta (0, 0)
Screenshot: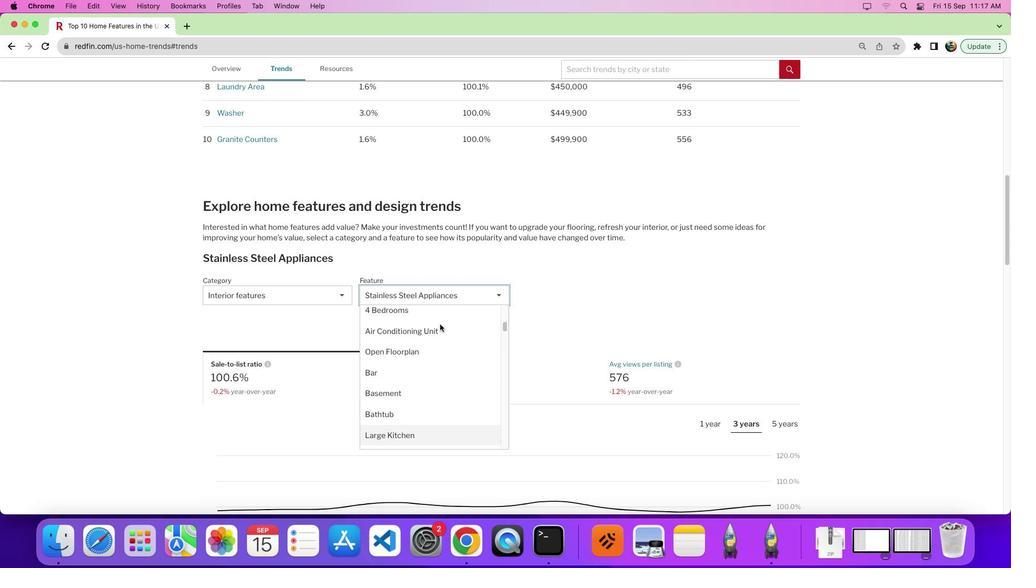
Action: Mouse scrolled (438, 326) with delta (0, 0)
Screenshot: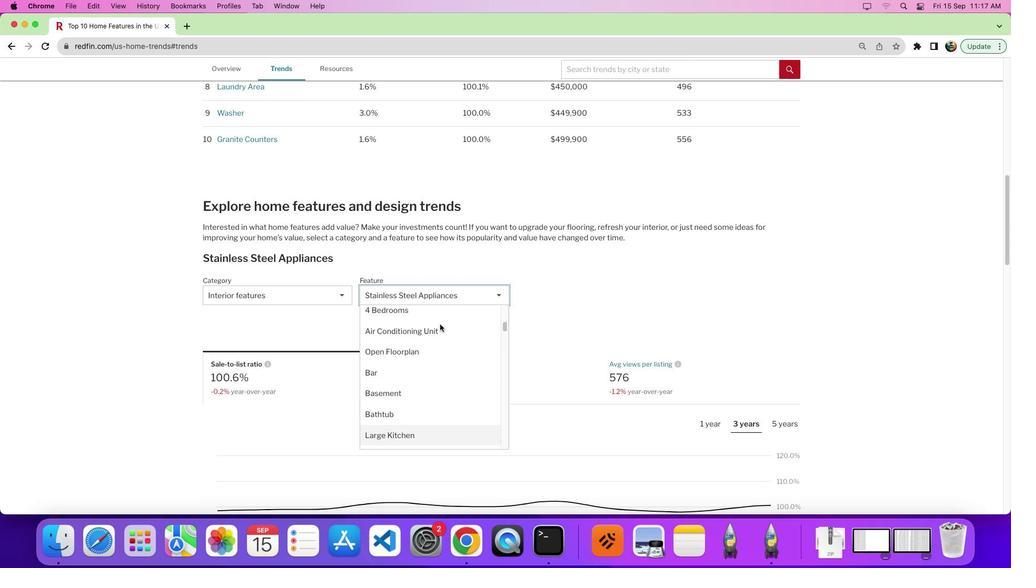 
Action: Mouse scrolled (438, 326) with delta (0, 4)
Screenshot: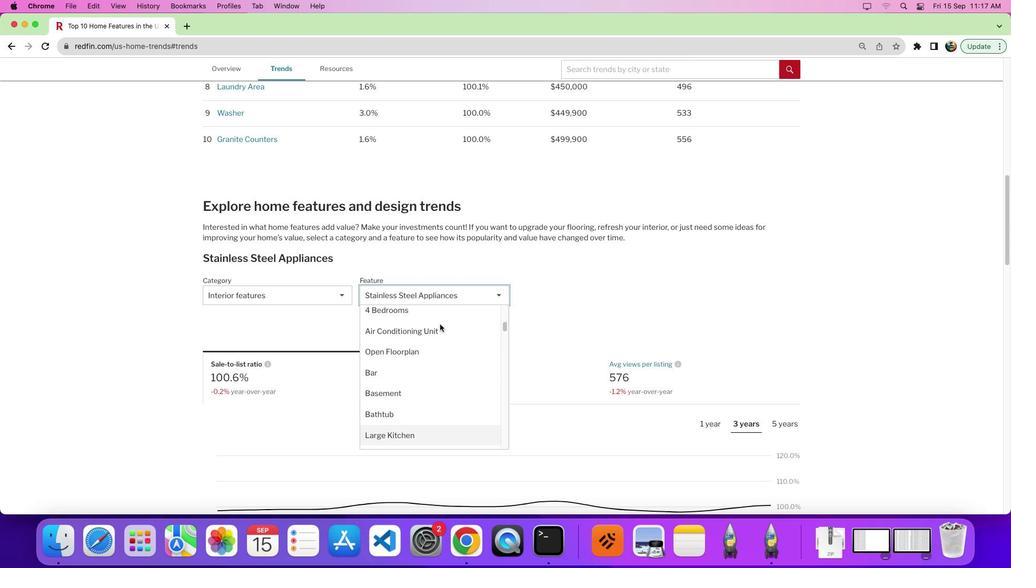 
Action: Mouse moved to (440, 324)
Screenshot: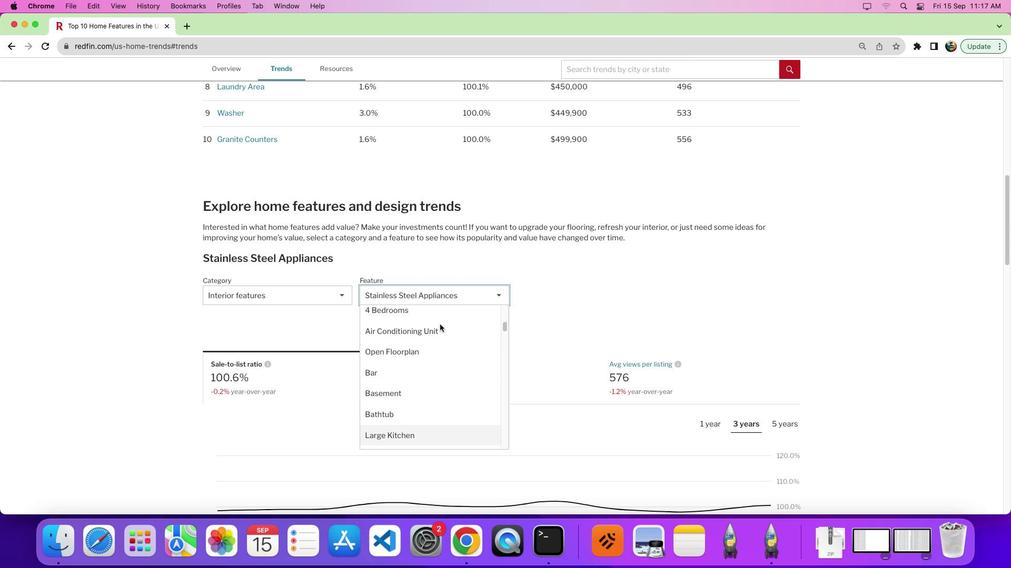 
Action: Mouse scrolled (440, 324) with delta (0, 0)
Screenshot: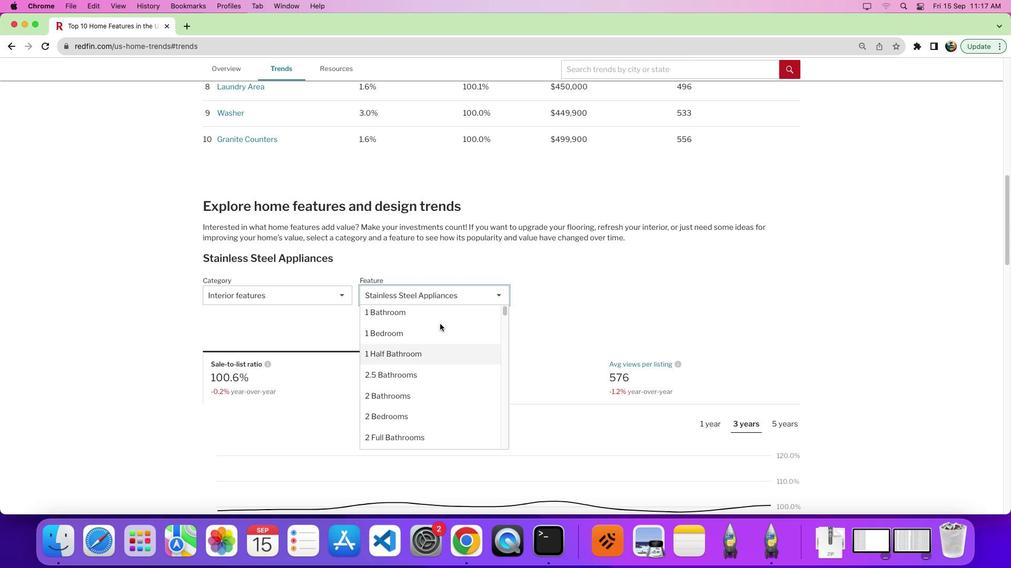 
Action: Mouse scrolled (440, 324) with delta (0, 0)
Screenshot: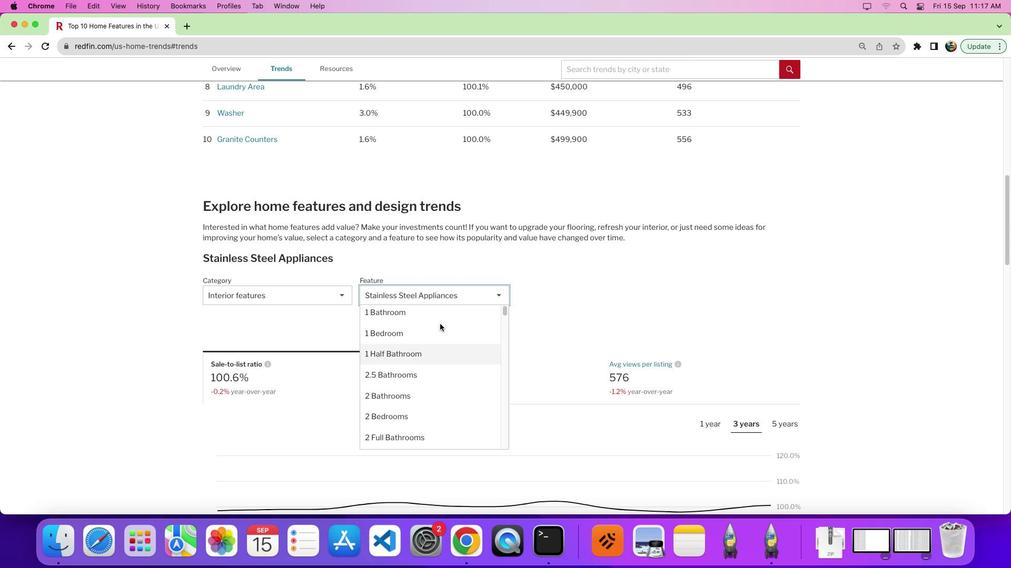 
Action: Mouse scrolled (440, 324) with delta (0, 4)
Screenshot: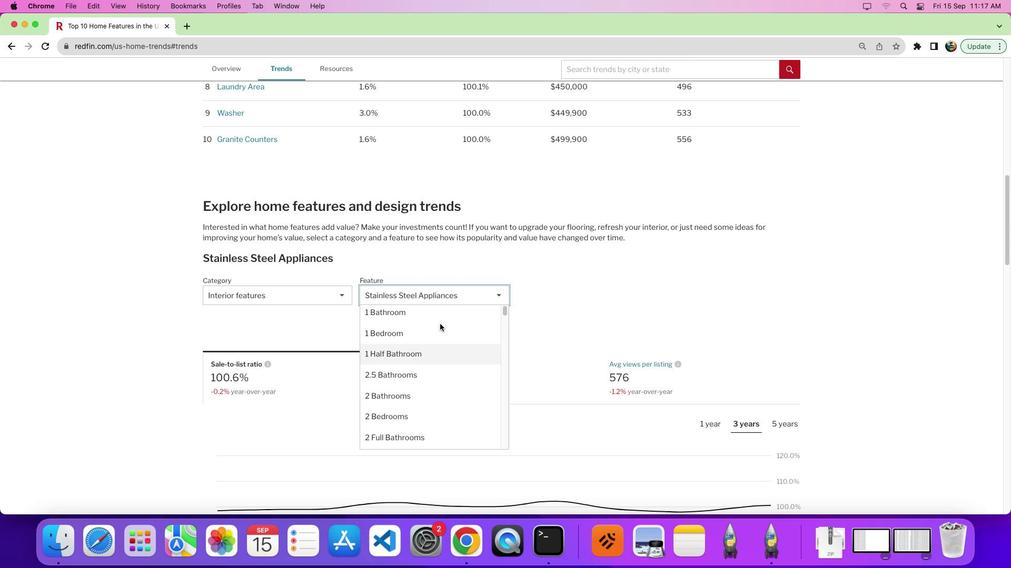 
Action: Mouse moved to (440, 324)
Screenshot: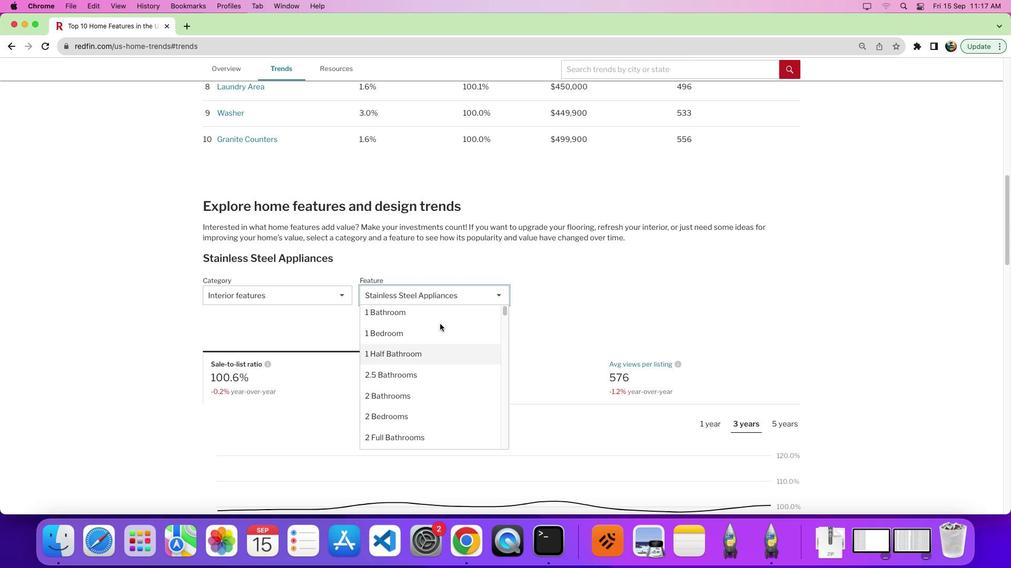 
Action: Mouse scrolled (440, 324) with delta (0, 0)
Screenshot: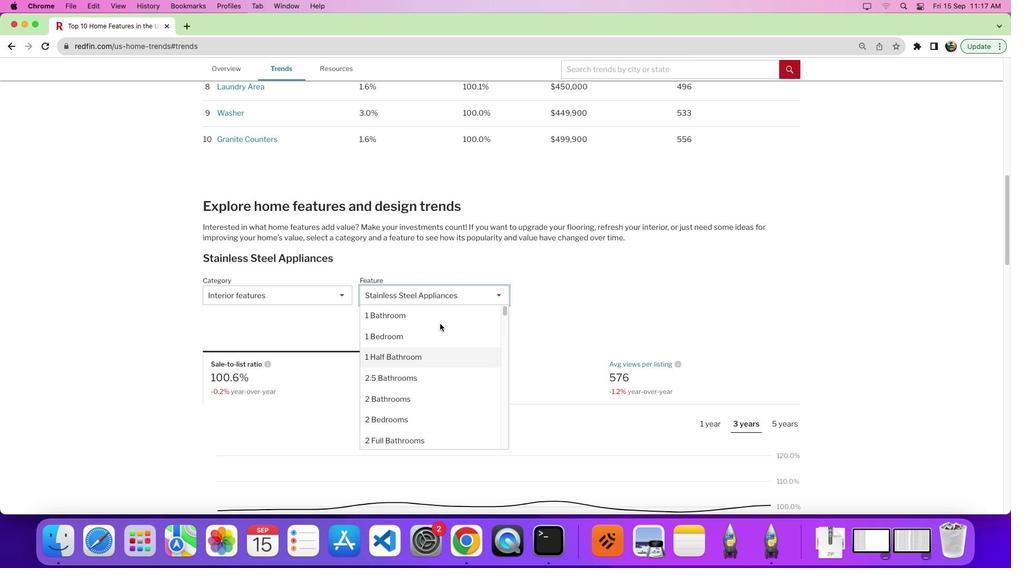 
Action: Mouse scrolled (440, 324) with delta (0, 0)
Screenshot: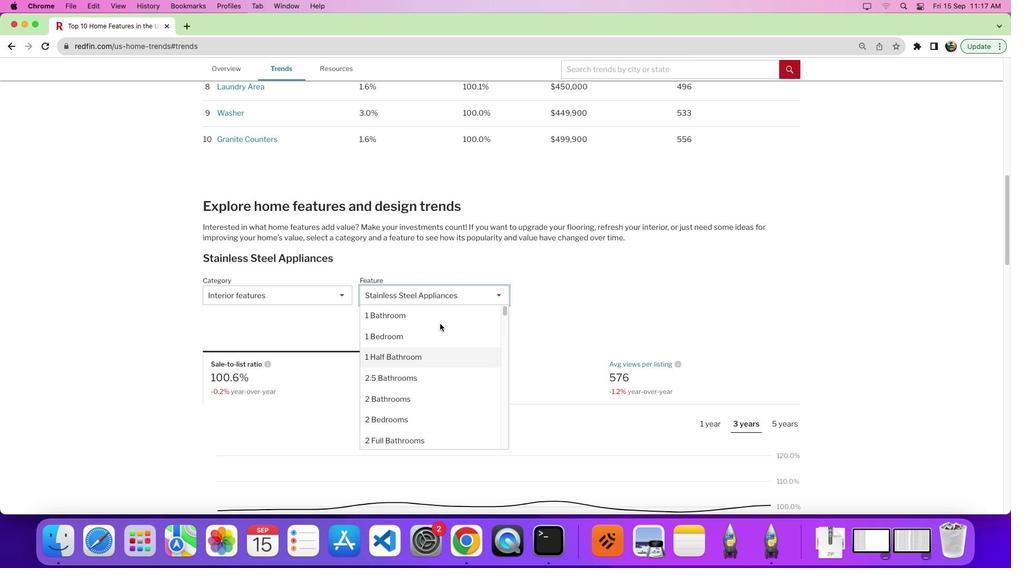 
Action: Mouse moved to (417, 393)
Screenshot: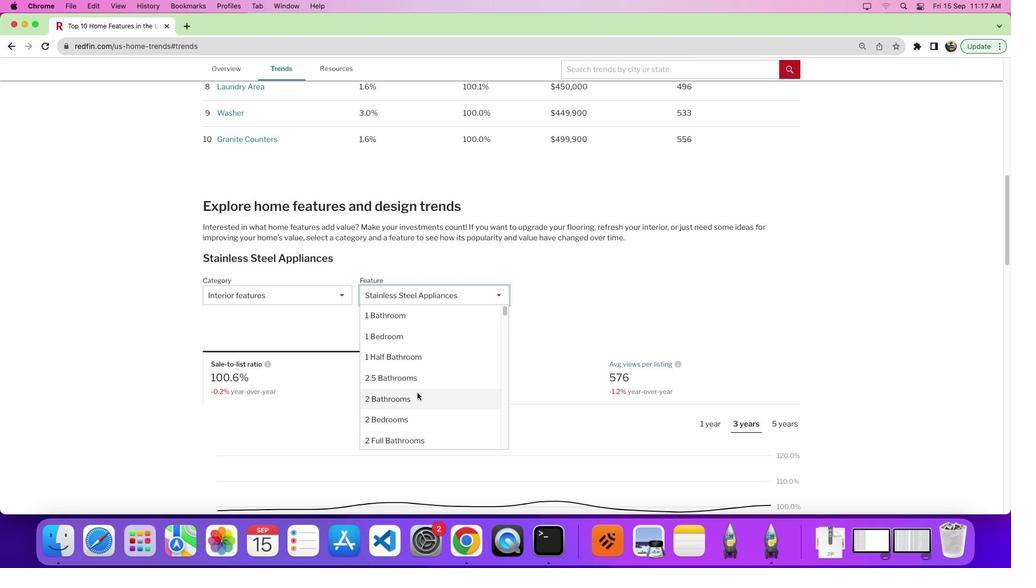 
Action: Mouse pressed left at (417, 393)
Screenshot: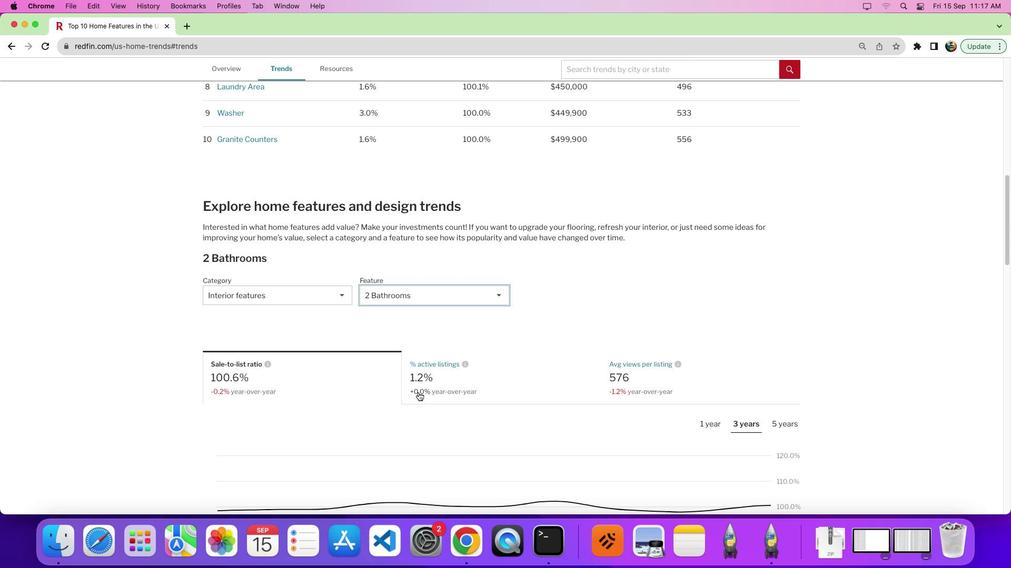 
Action: Mouse moved to (570, 351)
Screenshot: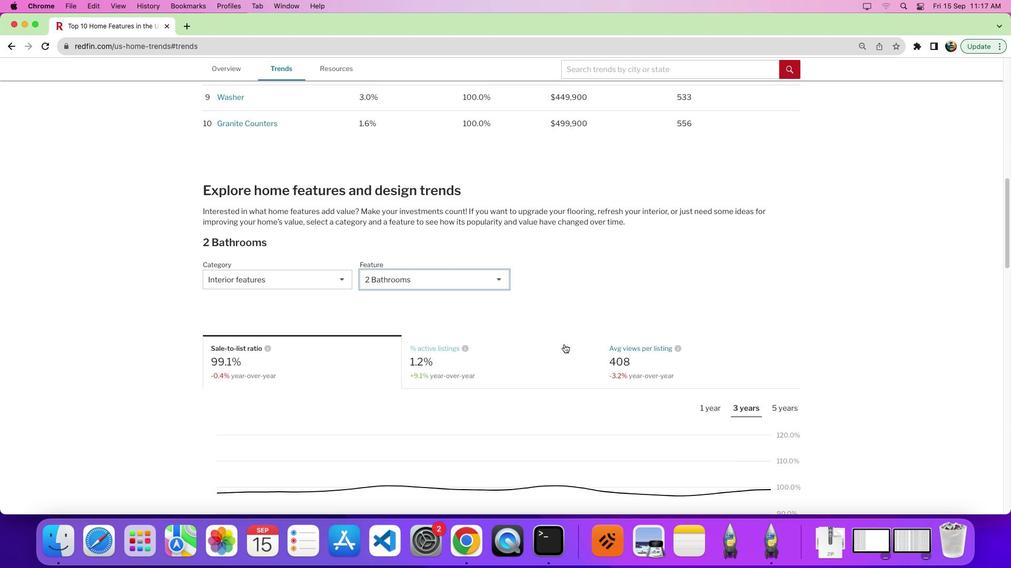 
Action: Mouse scrolled (570, 351) with delta (0, 0)
Screenshot: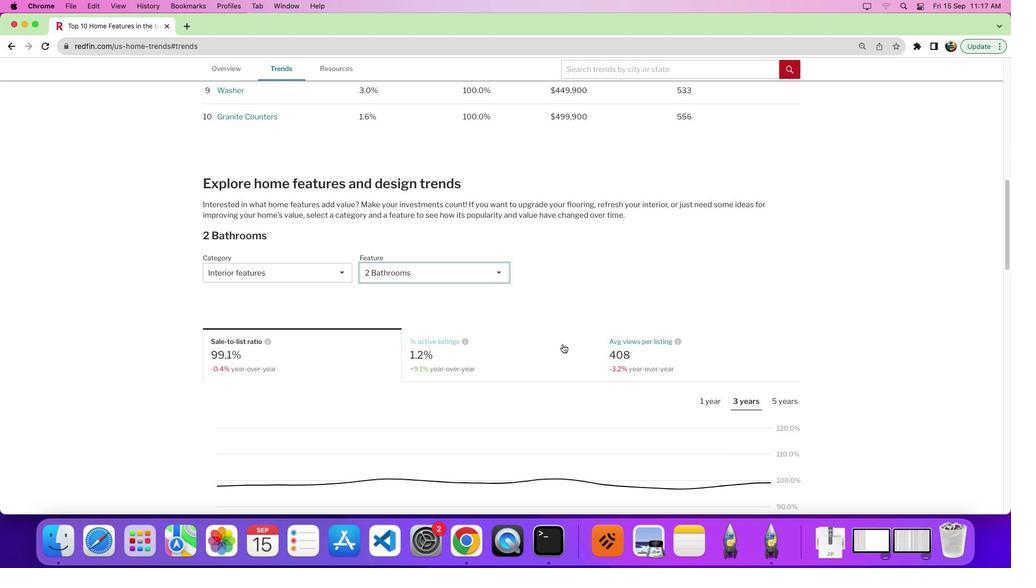 
Action: Mouse moved to (570, 351)
Screenshot: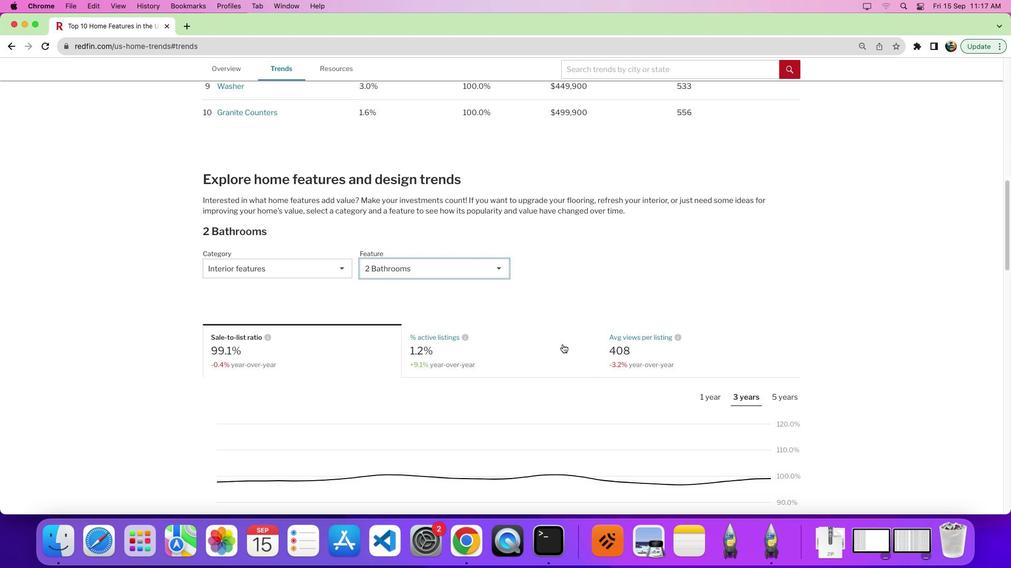 
Action: Mouse scrolled (570, 351) with delta (0, 0)
Screenshot: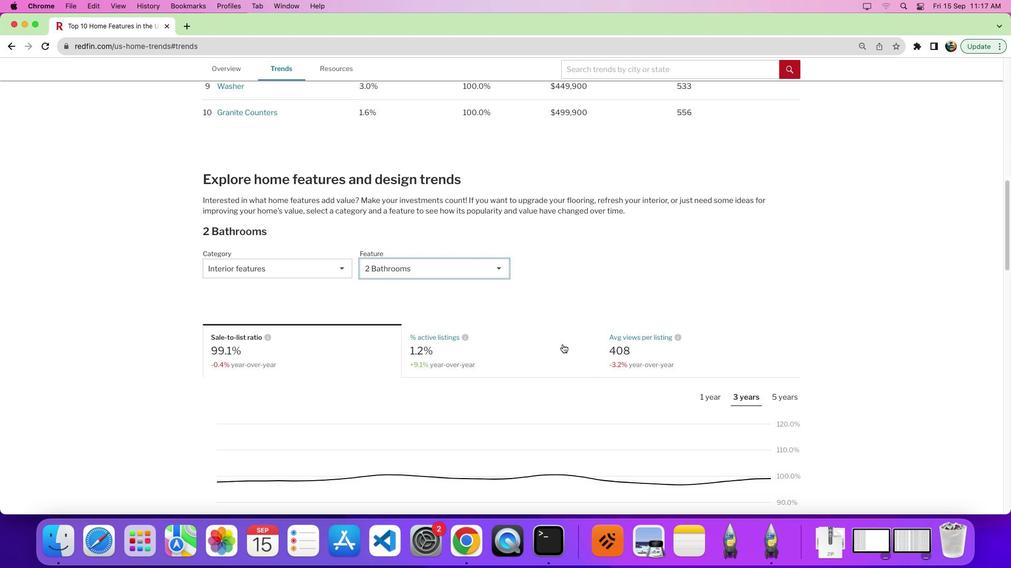 
Action: Mouse moved to (510, 330)
Screenshot: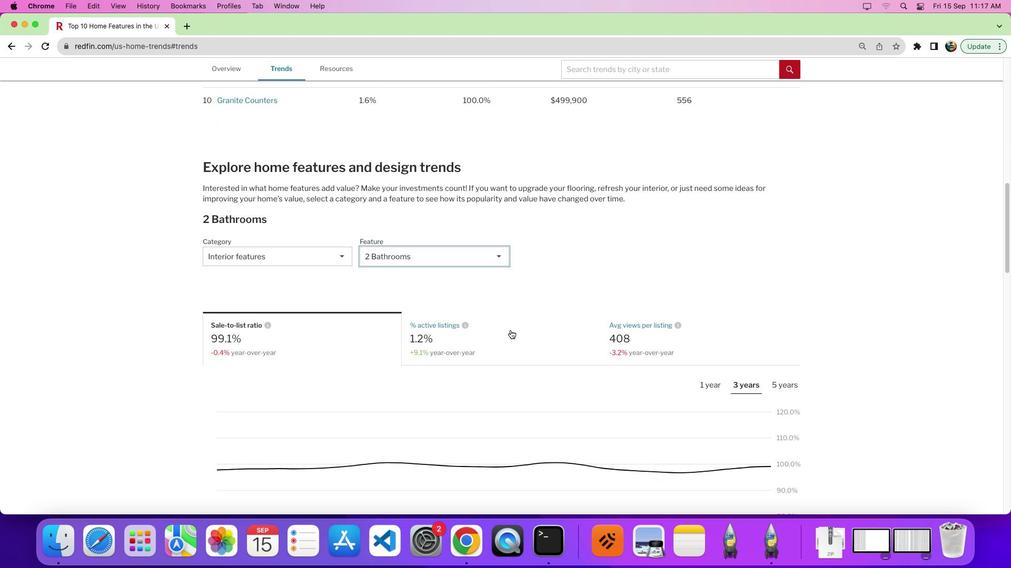 
Action: Mouse scrolled (510, 330) with delta (0, 0)
Screenshot: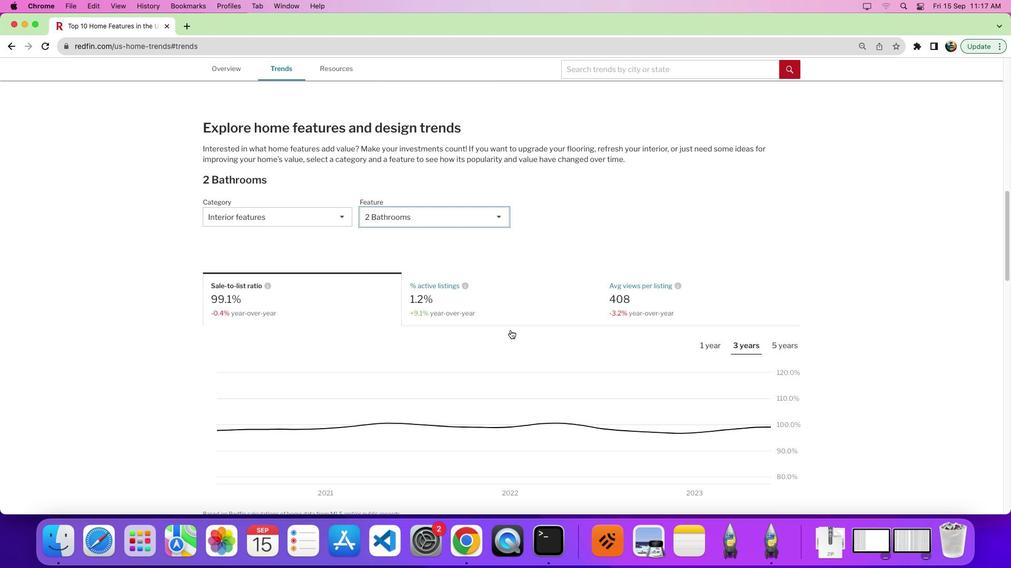 
Action: Mouse scrolled (510, 330) with delta (0, 0)
Screenshot: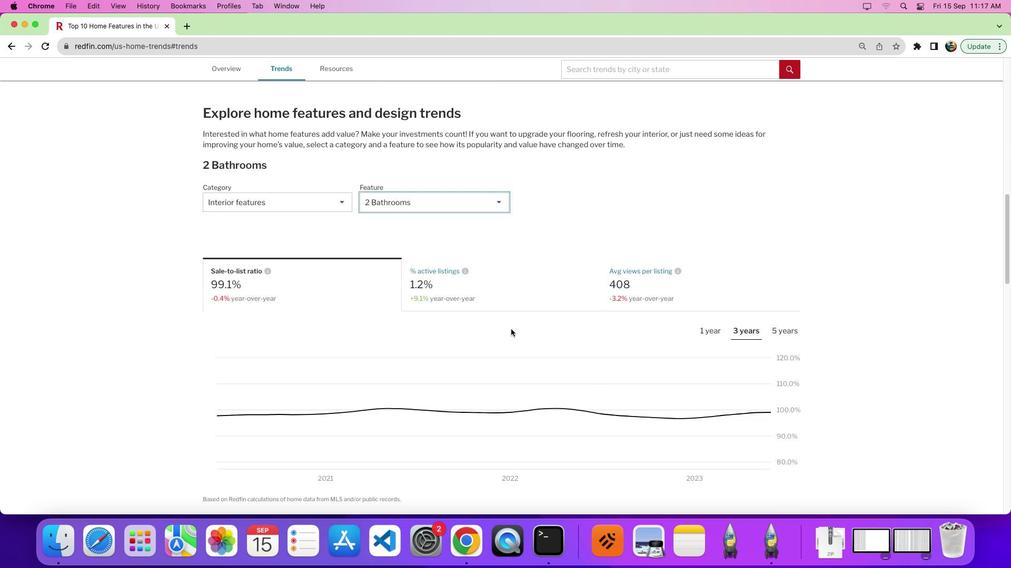 
Action: Mouse scrolled (510, 330) with delta (0, -1)
Screenshot: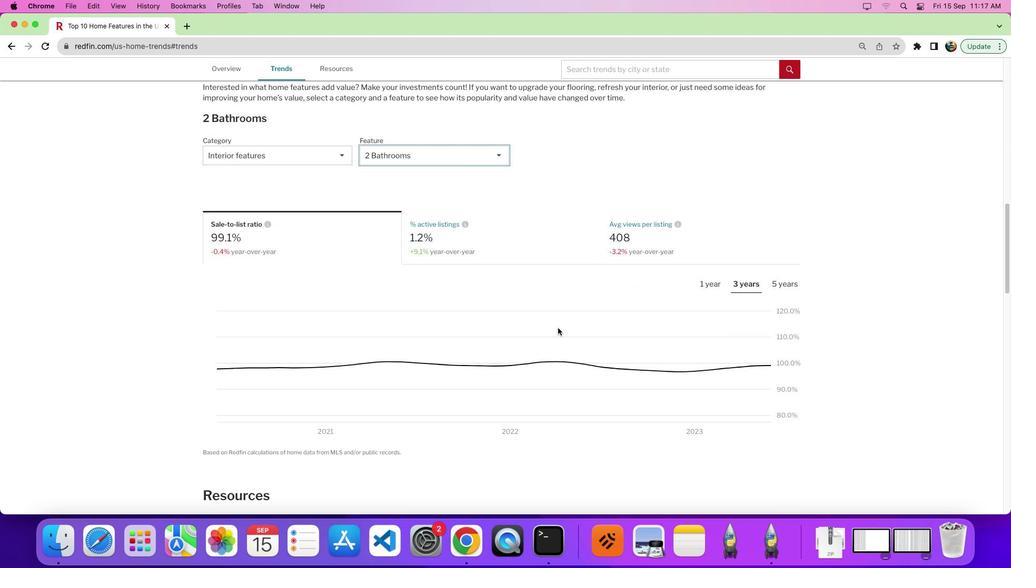 
Action: Mouse moved to (784, 283)
Screenshot: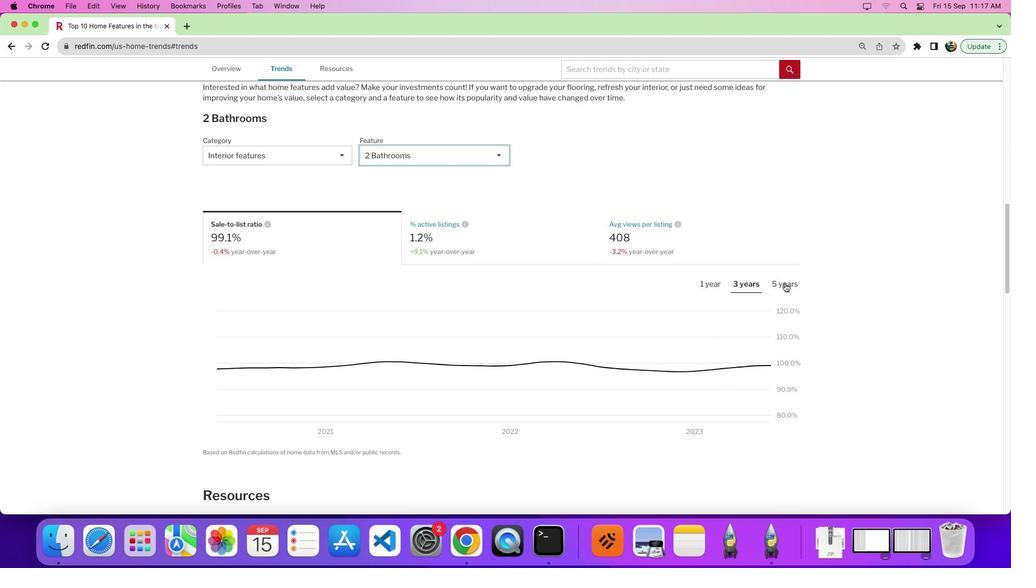 
Action: Mouse pressed left at (784, 283)
Screenshot: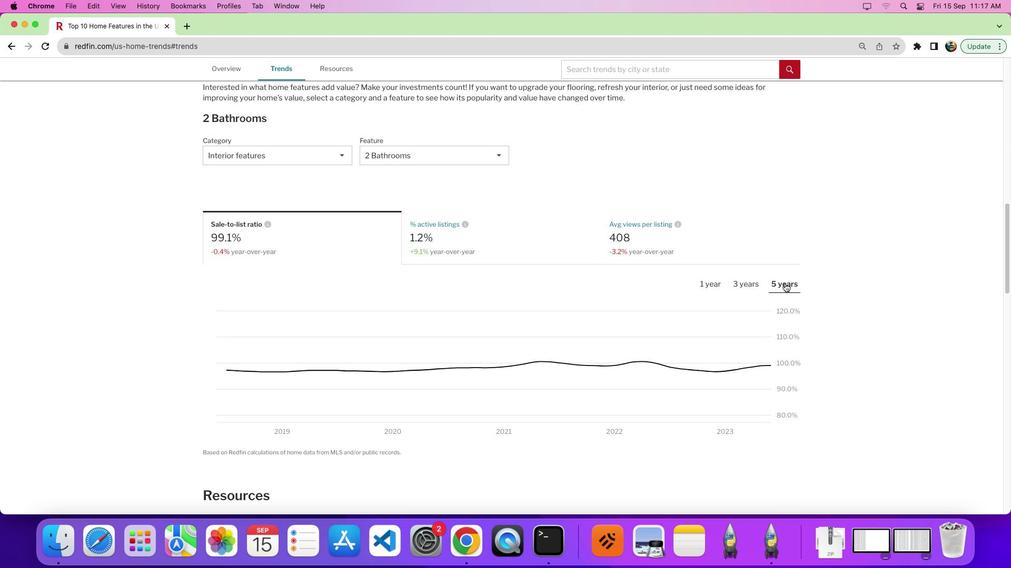 
Action: Mouse moved to (675, 331)
Screenshot: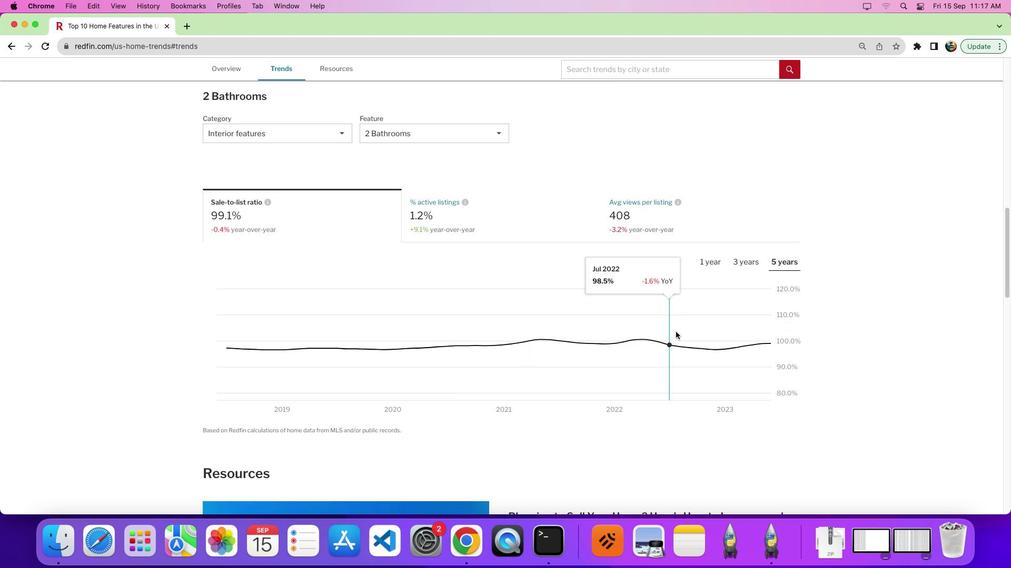 
Action: Mouse scrolled (675, 331) with delta (0, 0)
Screenshot: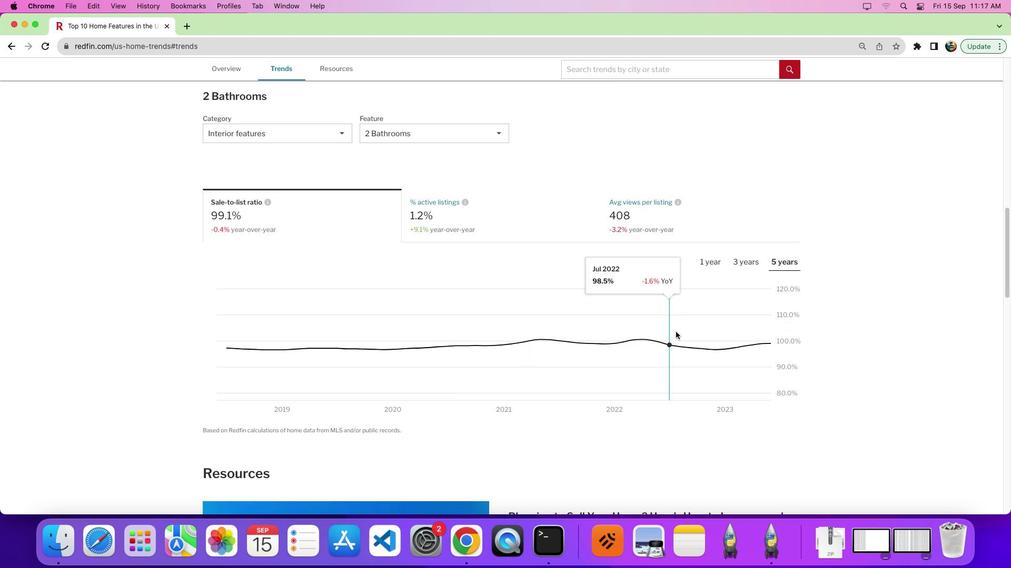 
Action: Mouse moved to (675, 331)
Screenshot: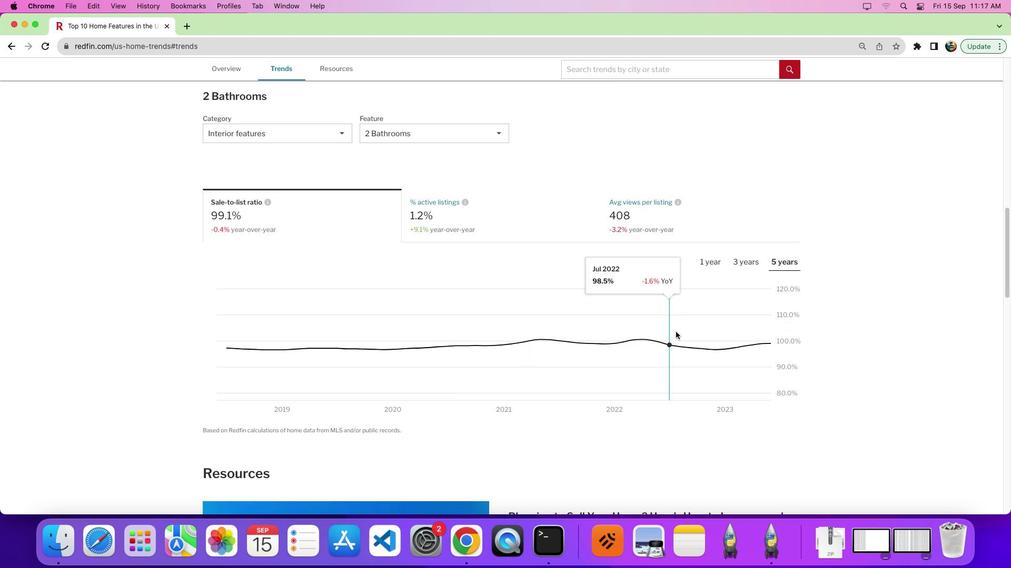 
Action: Mouse scrolled (675, 331) with delta (0, 0)
Screenshot: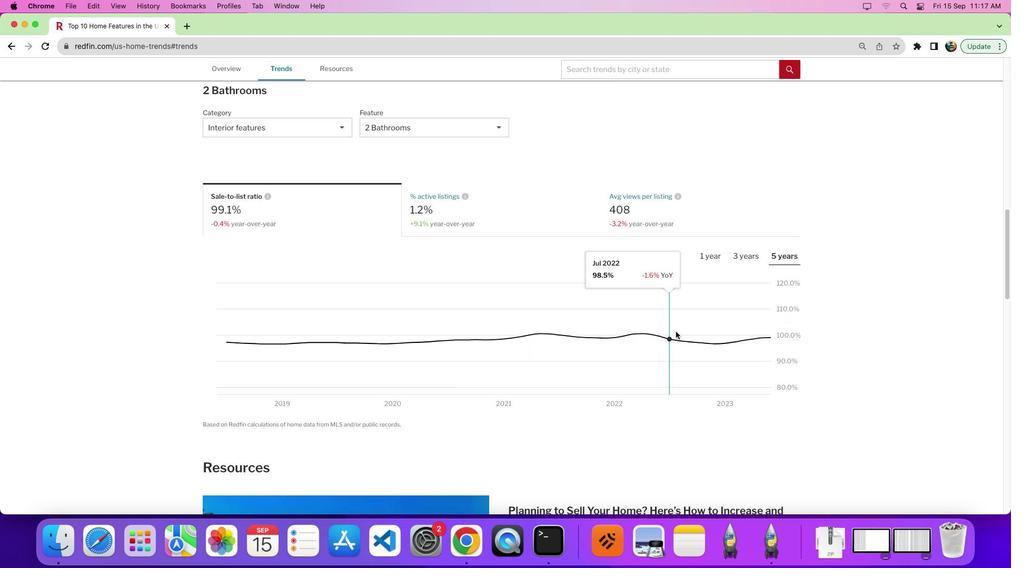 
Action: Mouse moved to (672, 255)
Screenshot: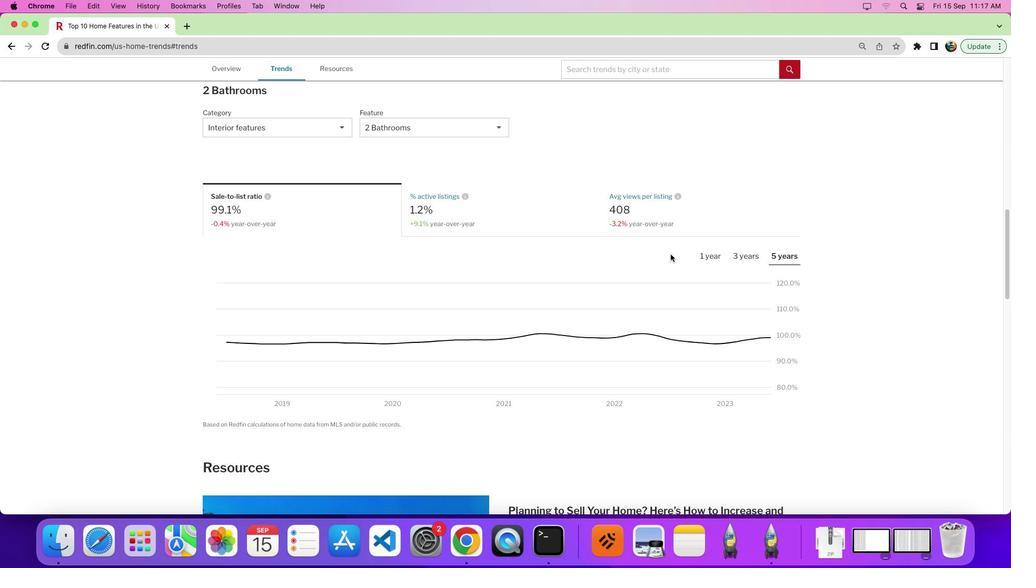 
